 Task: Check the sale-to-list ratio of open concept kitchen in the last 3 years.
Action: Mouse moved to (943, 212)
Screenshot: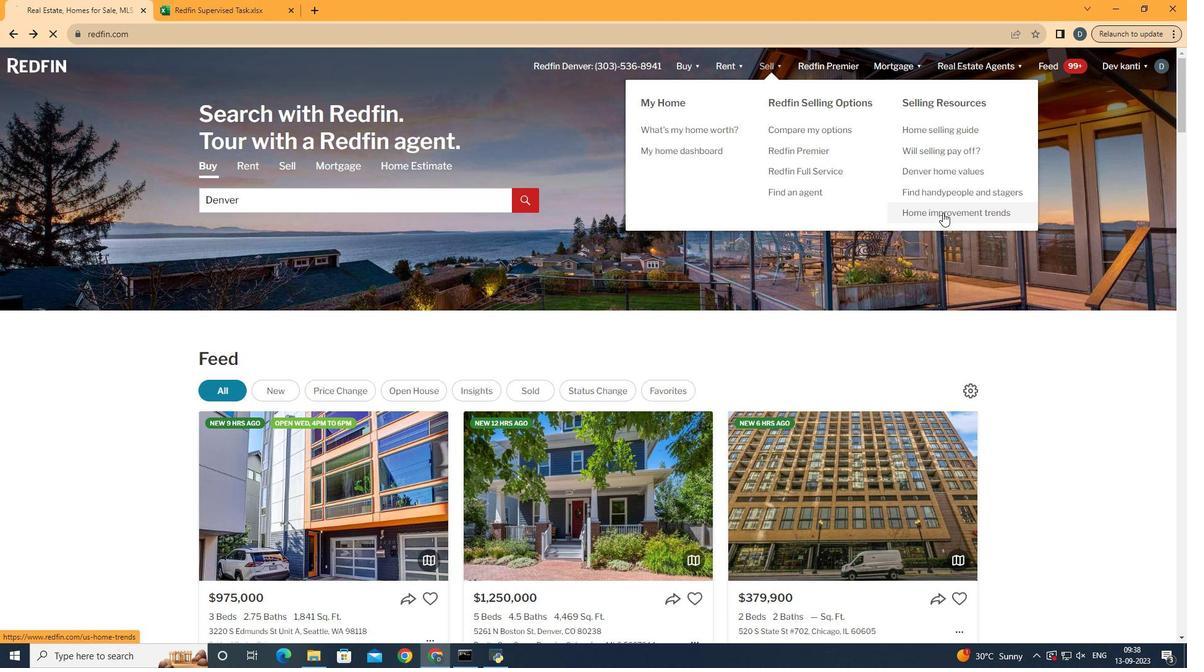 
Action: Mouse pressed left at (943, 212)
Screenshot: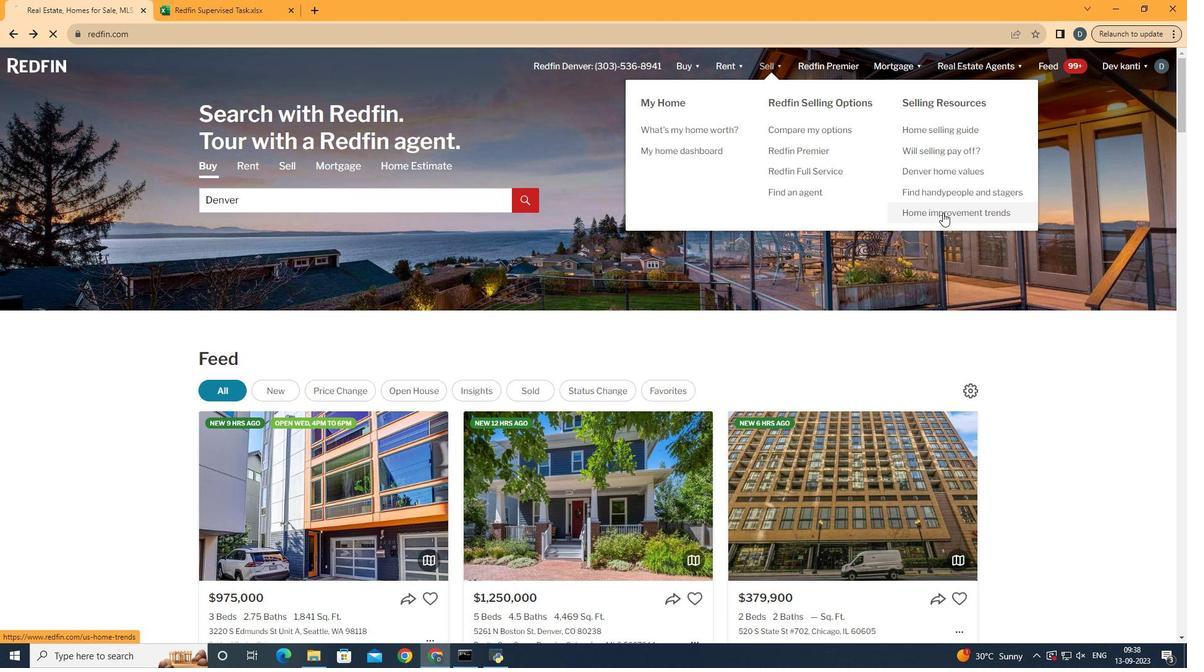 
Action: Mouse moved to (288, 244)
Screenshot: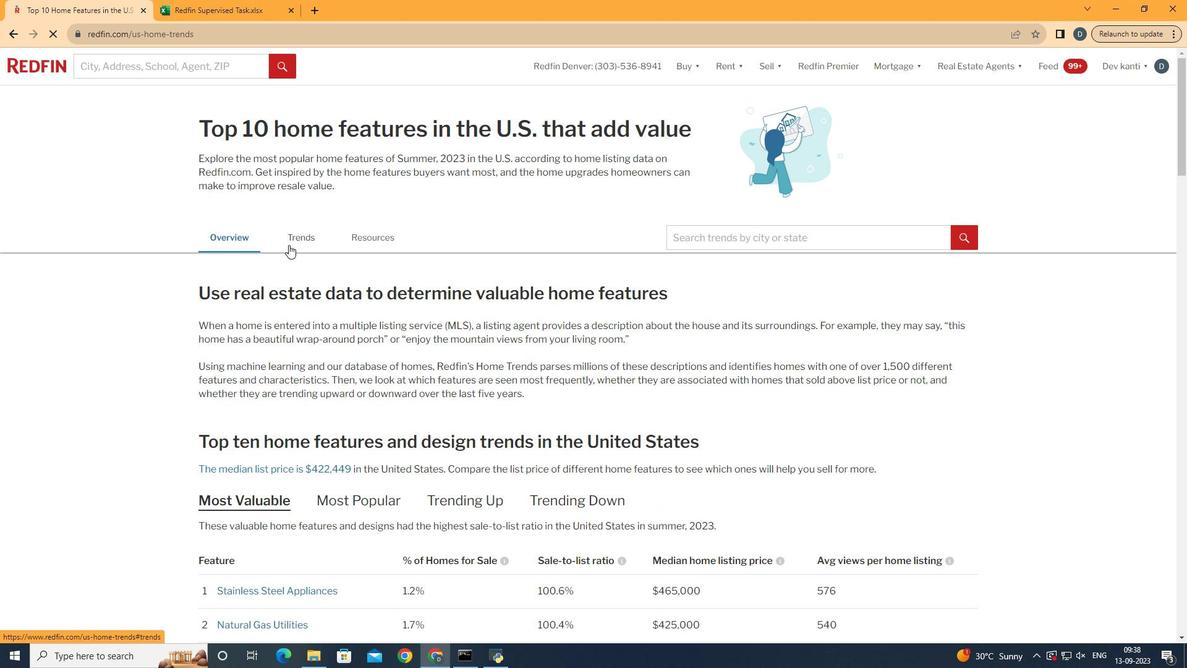 
Action: Mouse pressed left at (288, 244)
Screenshot: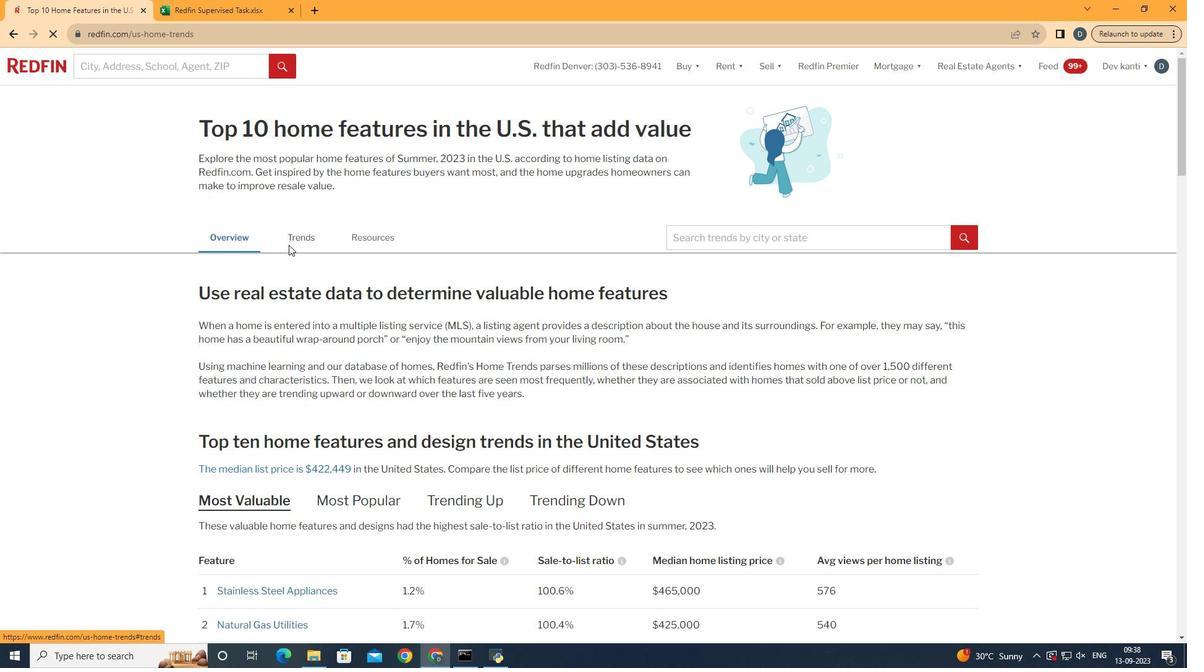 
Action: Mouse moved to (429, 348)
Screenshot: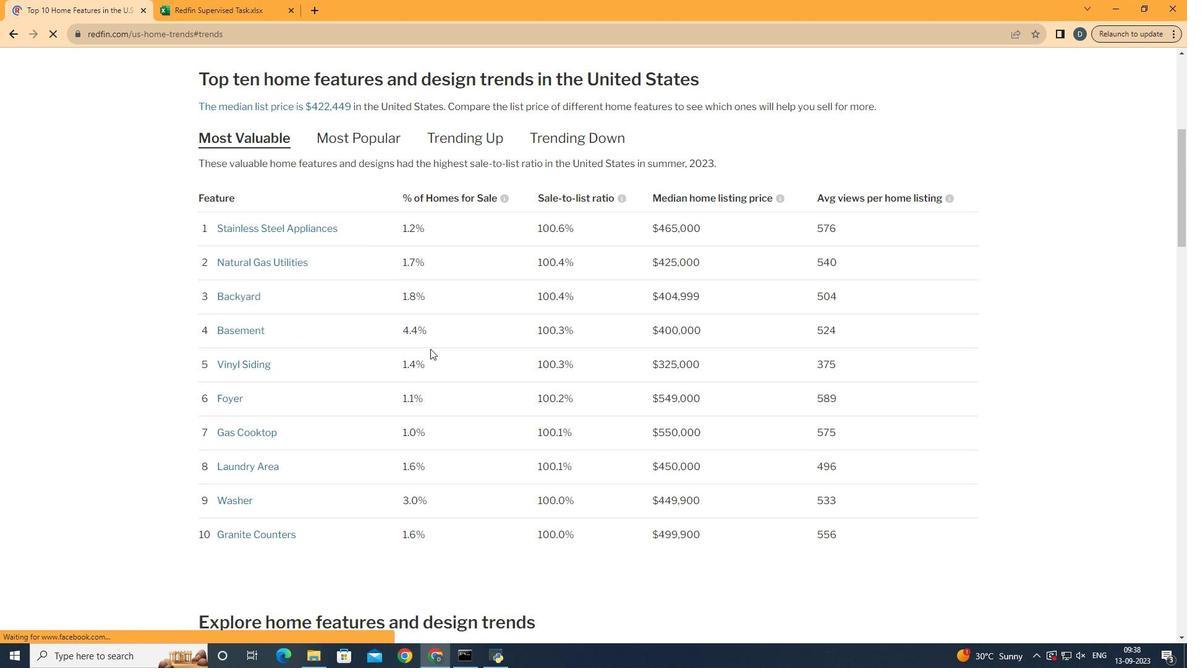 
Action: Mouse scrolled (429, 348) with delta (0, 0)
Screenshot: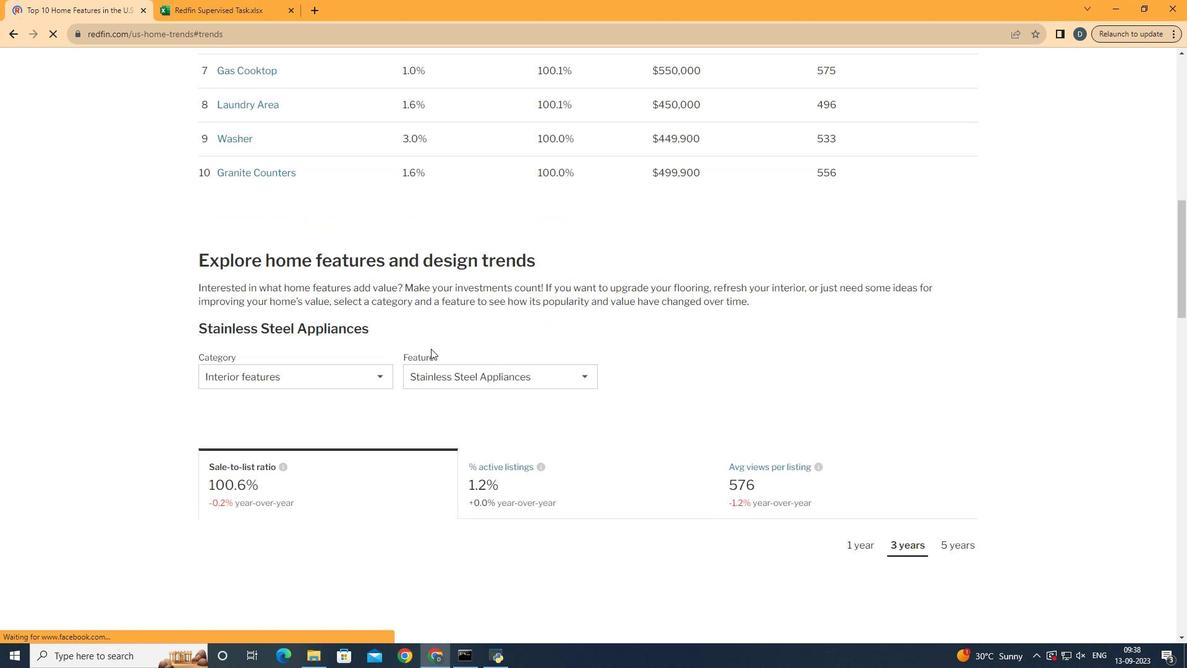 
Action: Mouse scrolled (429, 348) with delta (0, 0)
Screenshot: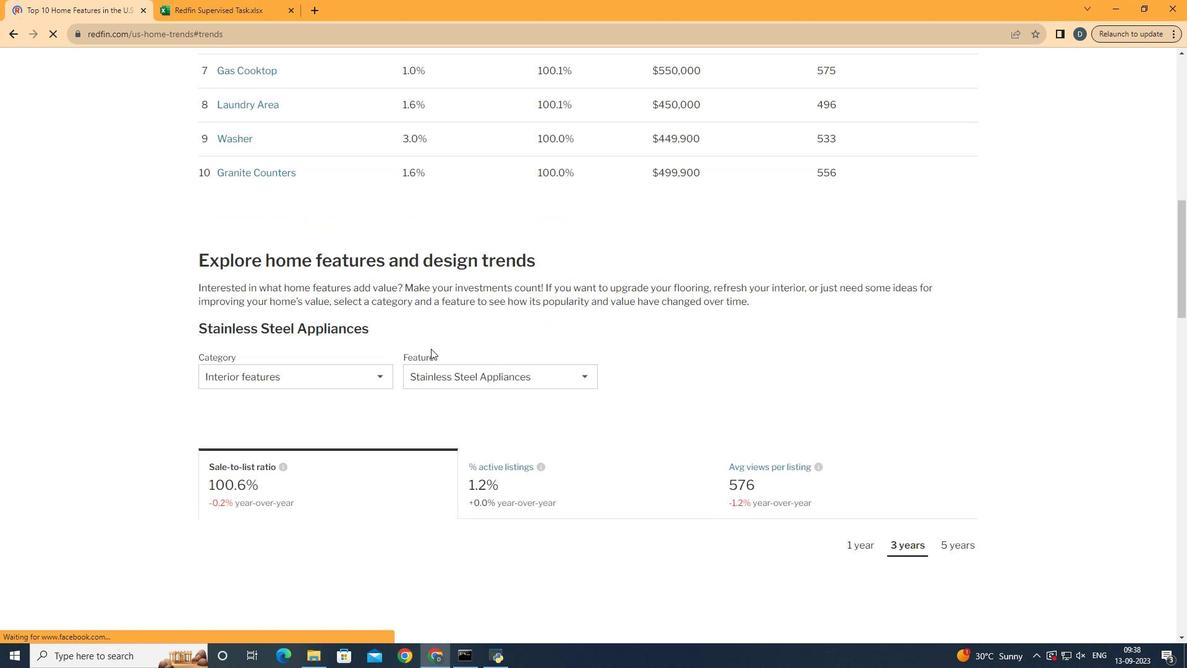 
Action: Mouse scrolled (429, 348) with delta (0, 0)
Screenshot: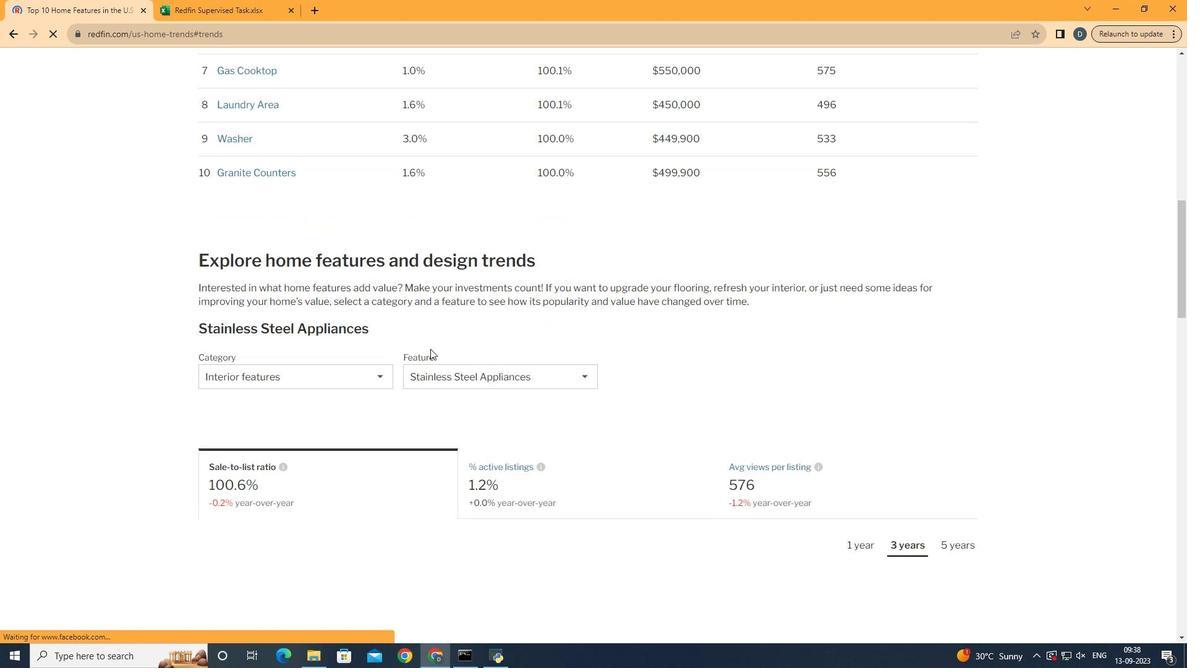 
Action: Mouse scrolled (429, 348) with delta (0, 0)
Screenshot: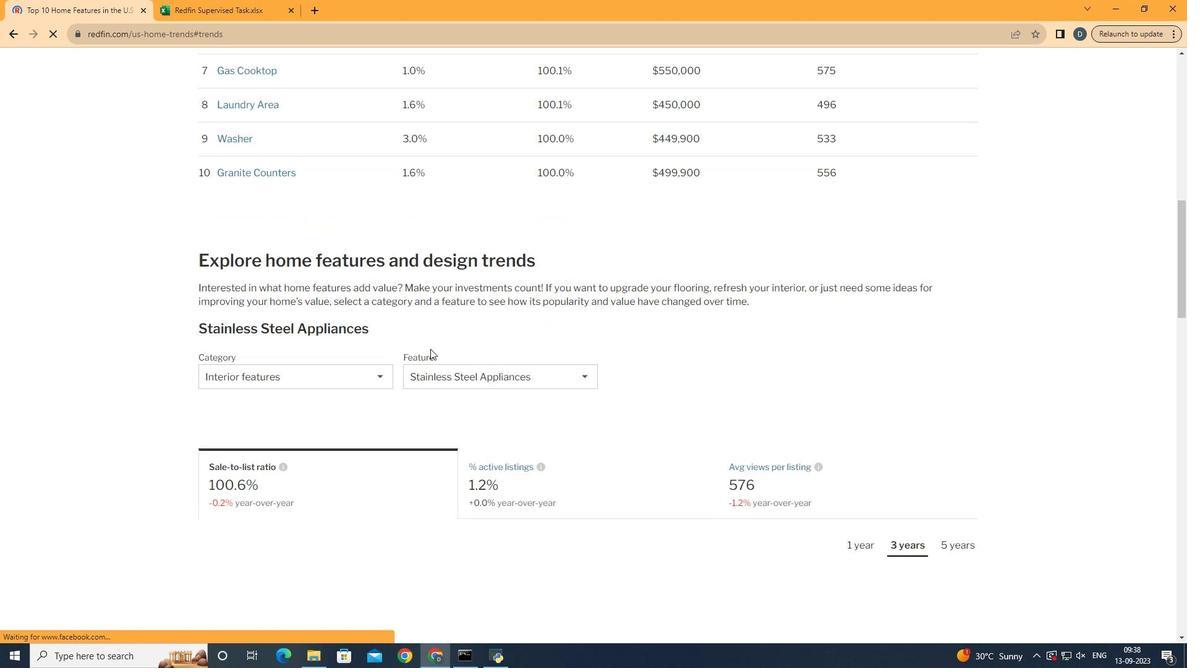 
Action: Mouse scrolled (429, 348) with delta (0, 0)
Screenshot: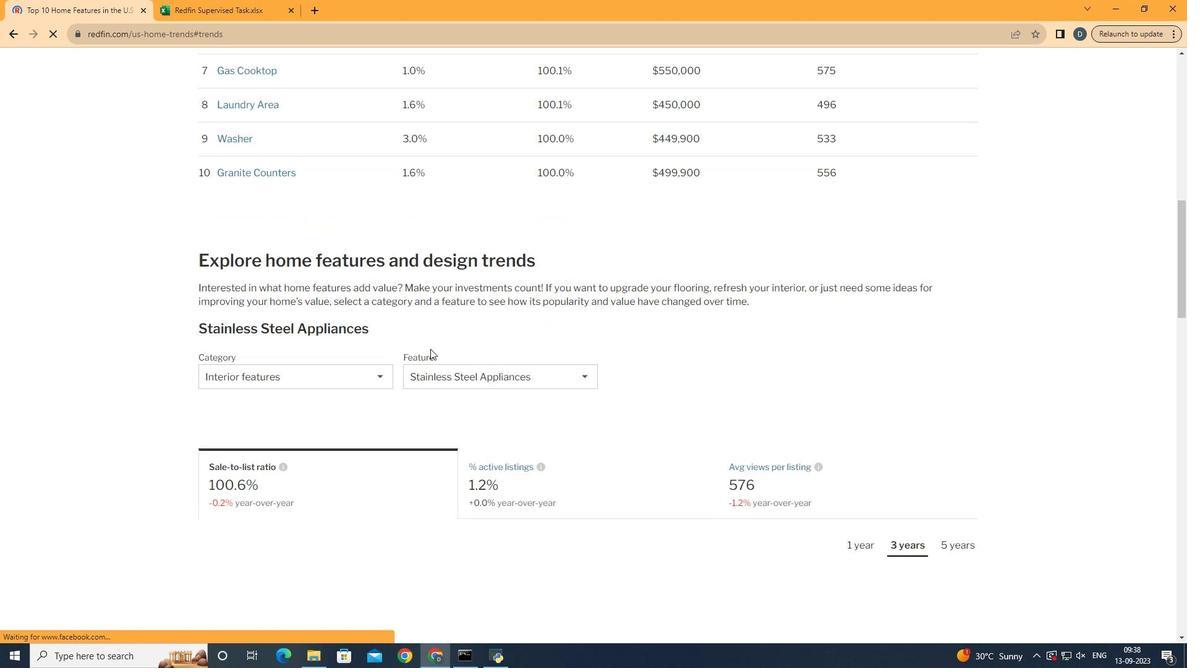
Action: Mouse scrolled (429, 348) with delta (0, 0)
Screenshot: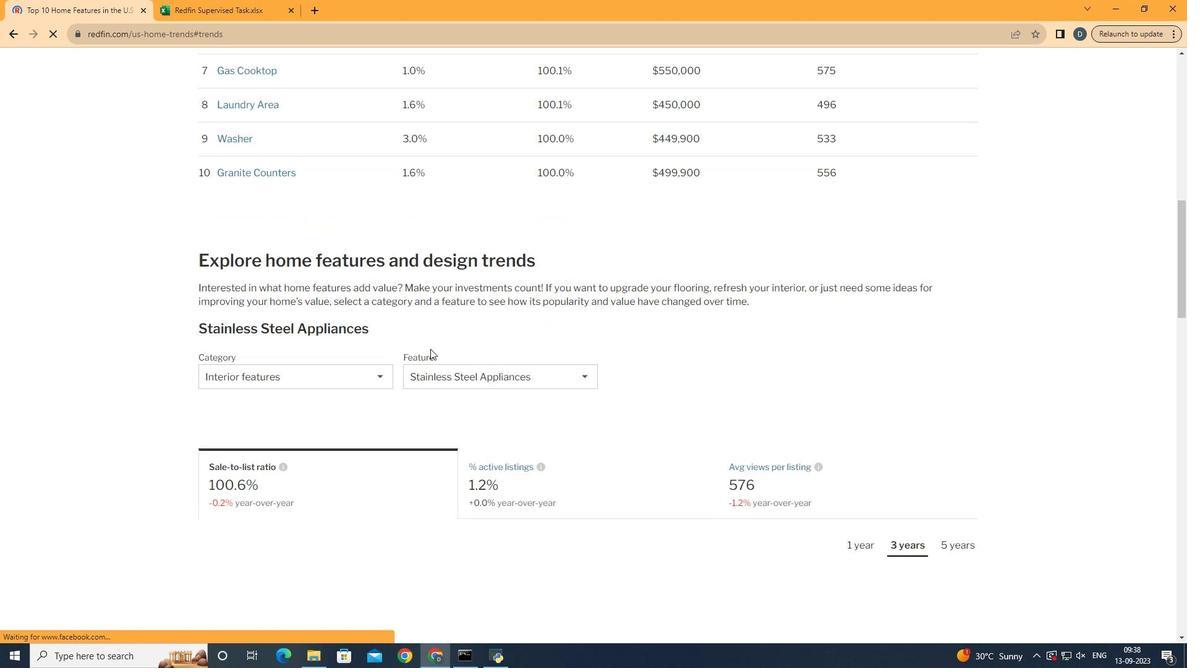 
Action: Mouse moved to (336, 376)
Screenshot: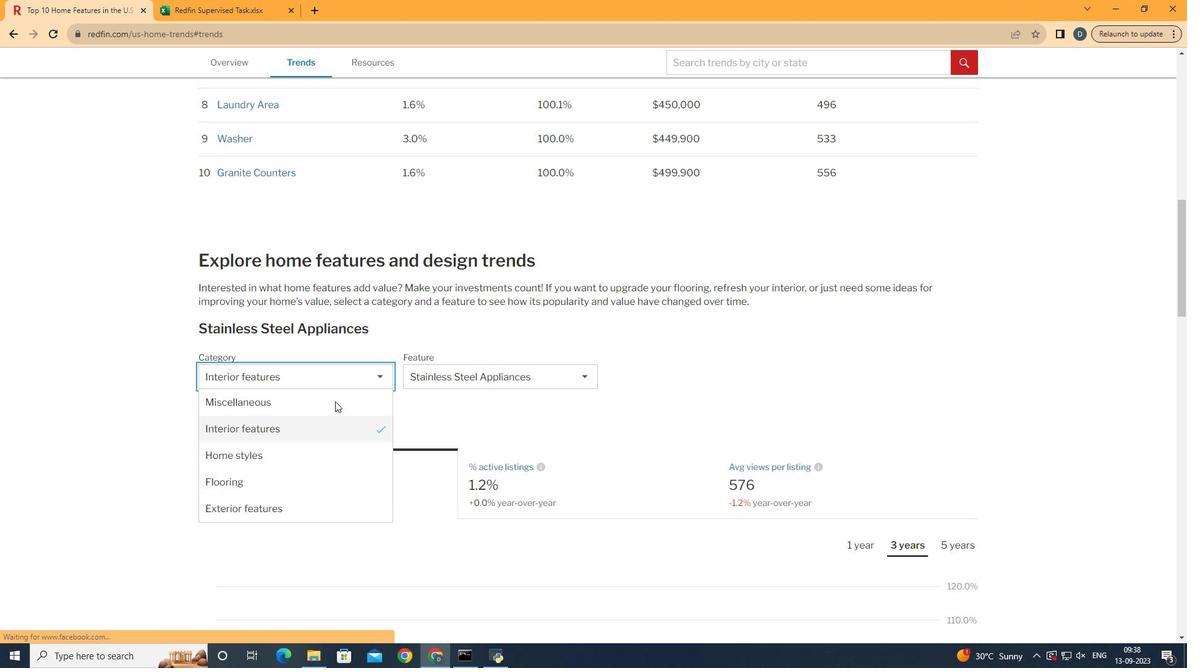 
Action: Mouse pressed left at (336, 376)
Screenshot: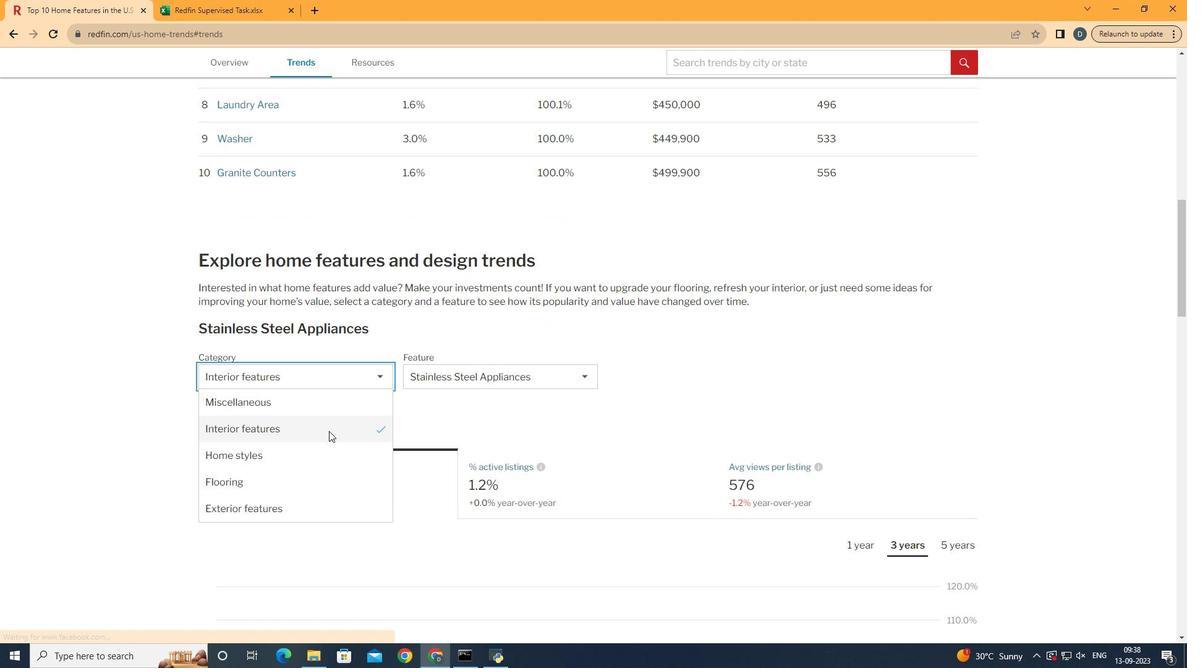 
Action: Mouse moved to (420, 374)
Screenshot: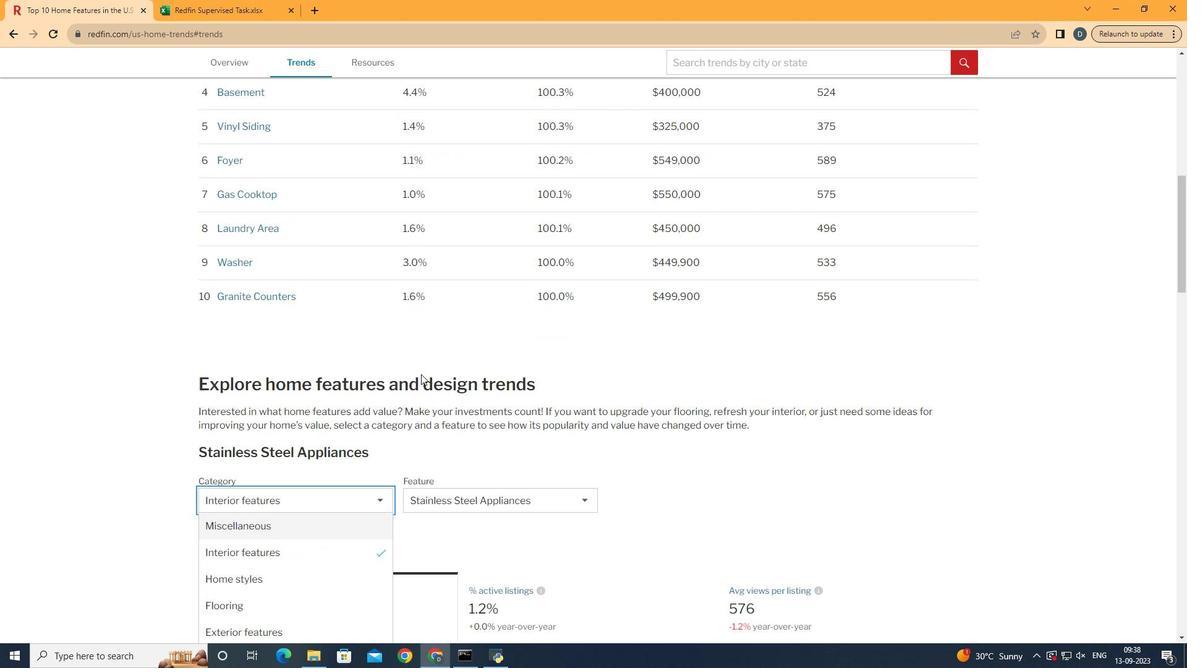 
Action: Mouse scrolled (420, 374) with delta (0, 0)
Screenshot: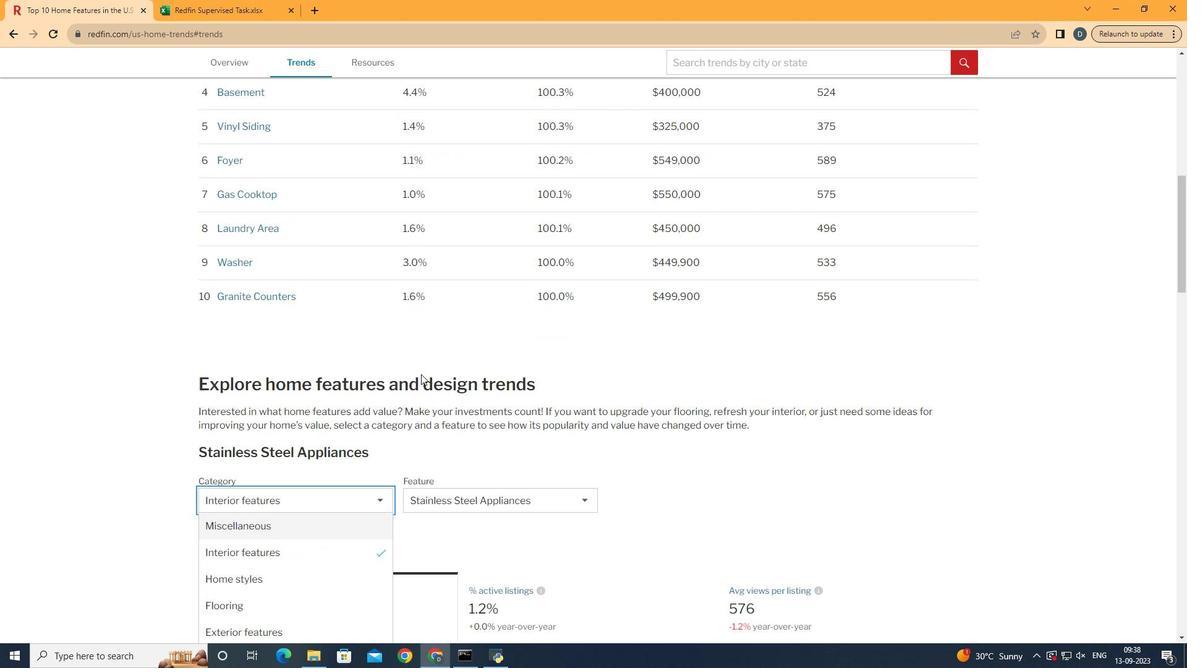 
Action: Mouse scrolled (420, 374) with delta (0, 0)
Screenshot: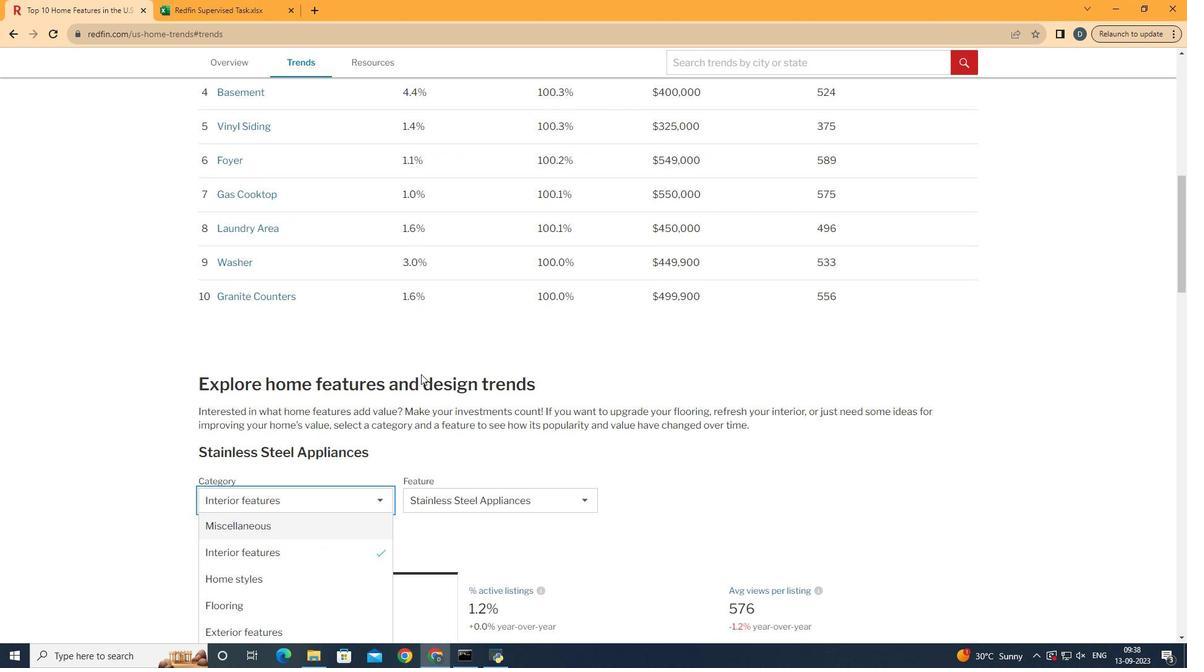 
Action: Mouse scrolled (420, 374) with delta (0, 0)
Screenshot: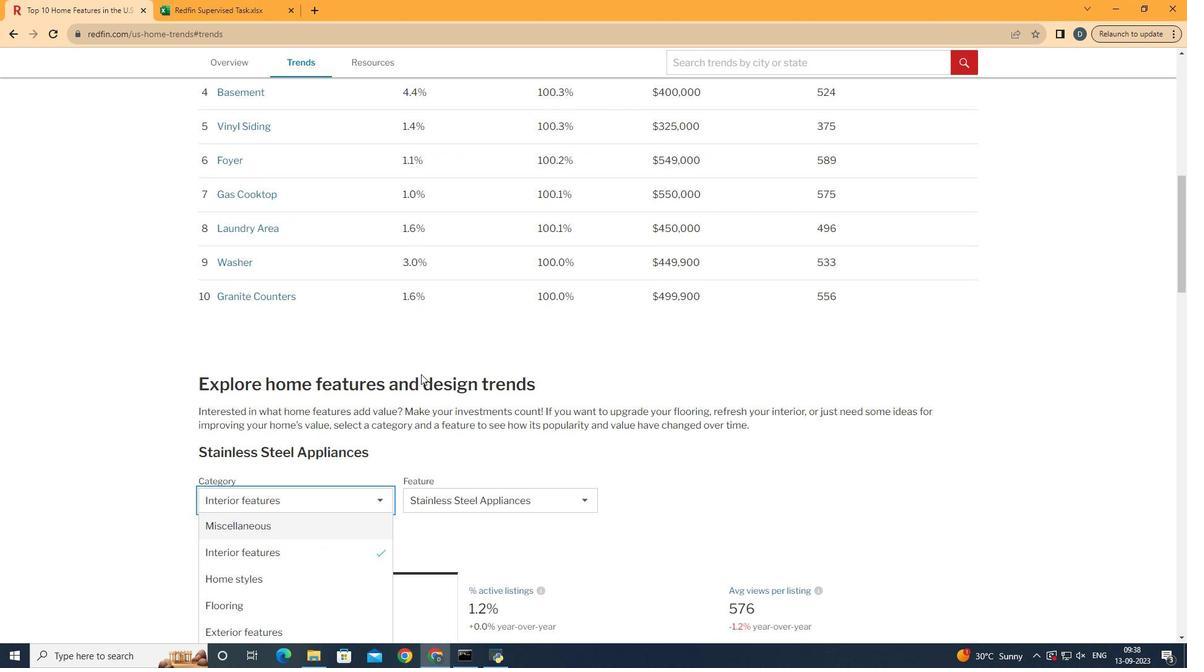 
Action: Mouse scrolled (420, 374) with delta (0, 0)
Screenshot: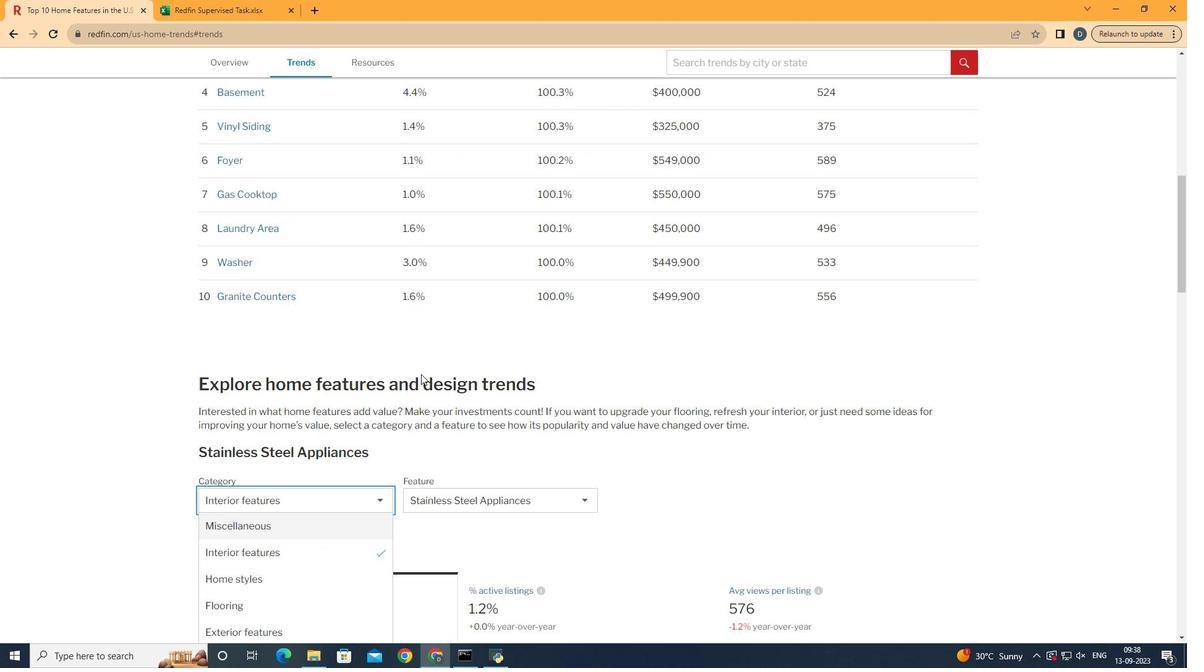 
Action: Mouse moved to (421, 374)
Screenshot: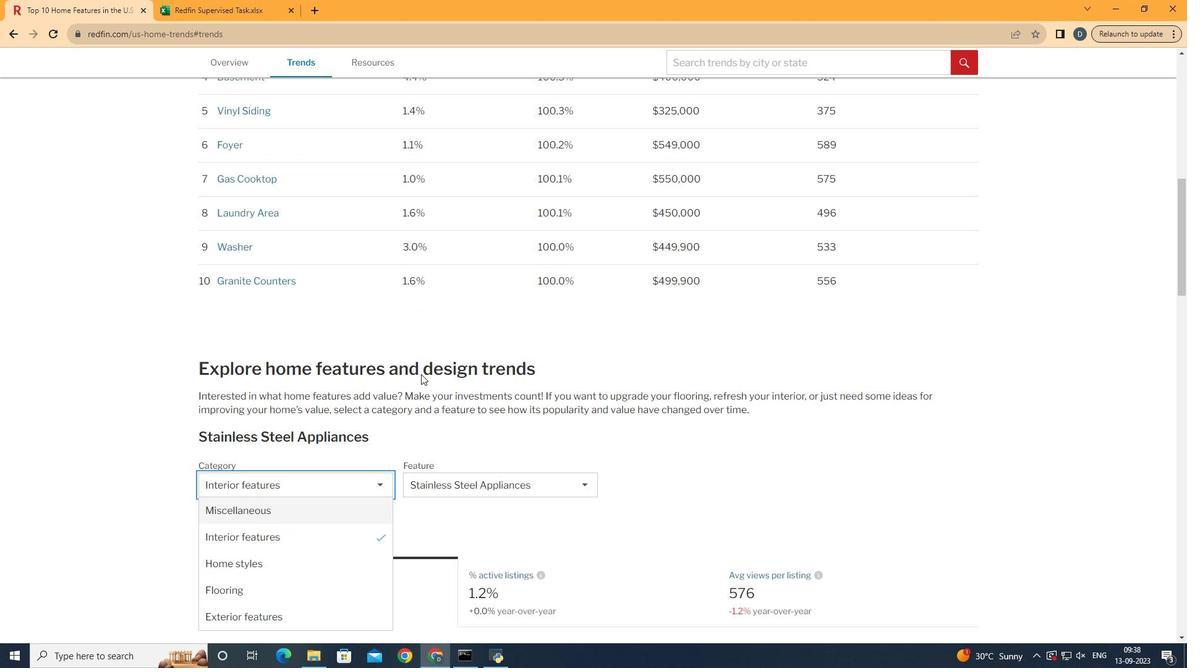 
Action: Mouse scrolled (421, 373) with delta (0, 0)
Screenshot: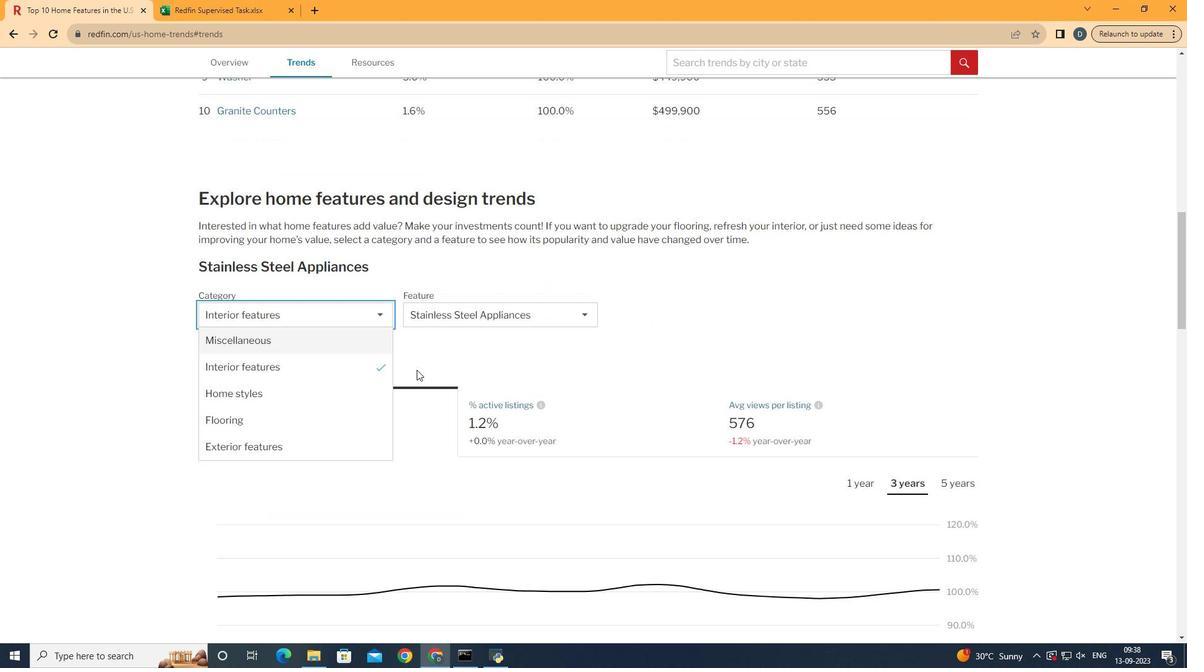 
Action: Mouse scrolled (421, 373) with delta (0, 0)
Screenshot: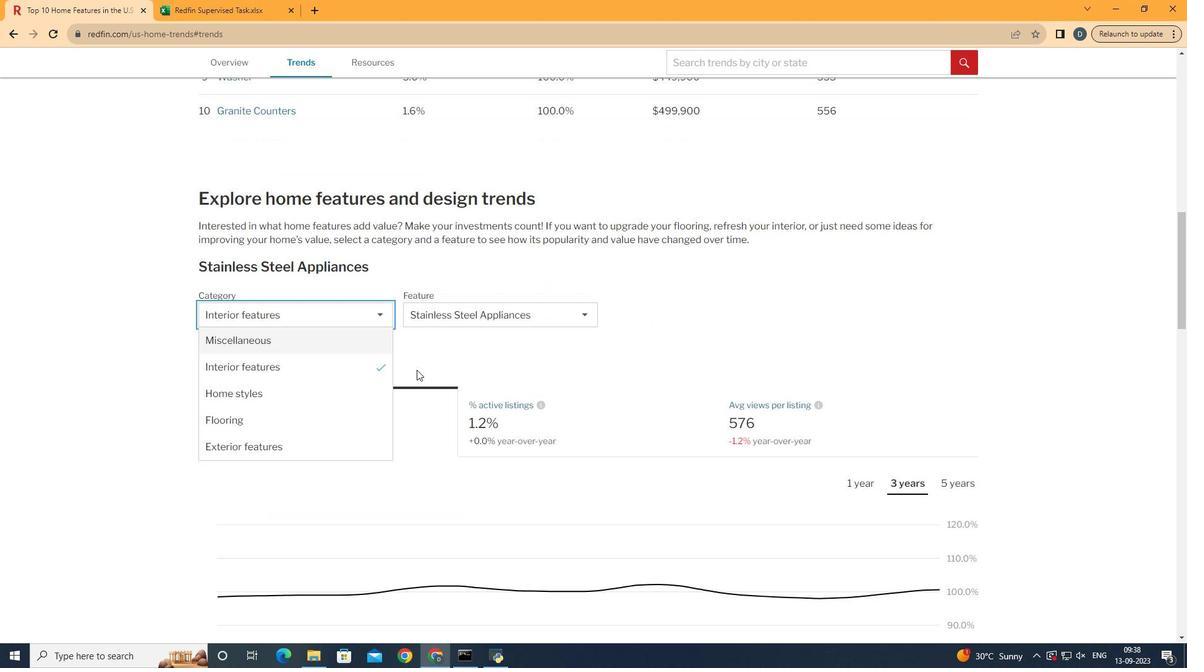
Action: Mouse scrolled (421, 373) with delta (0, 0)
Screenshot: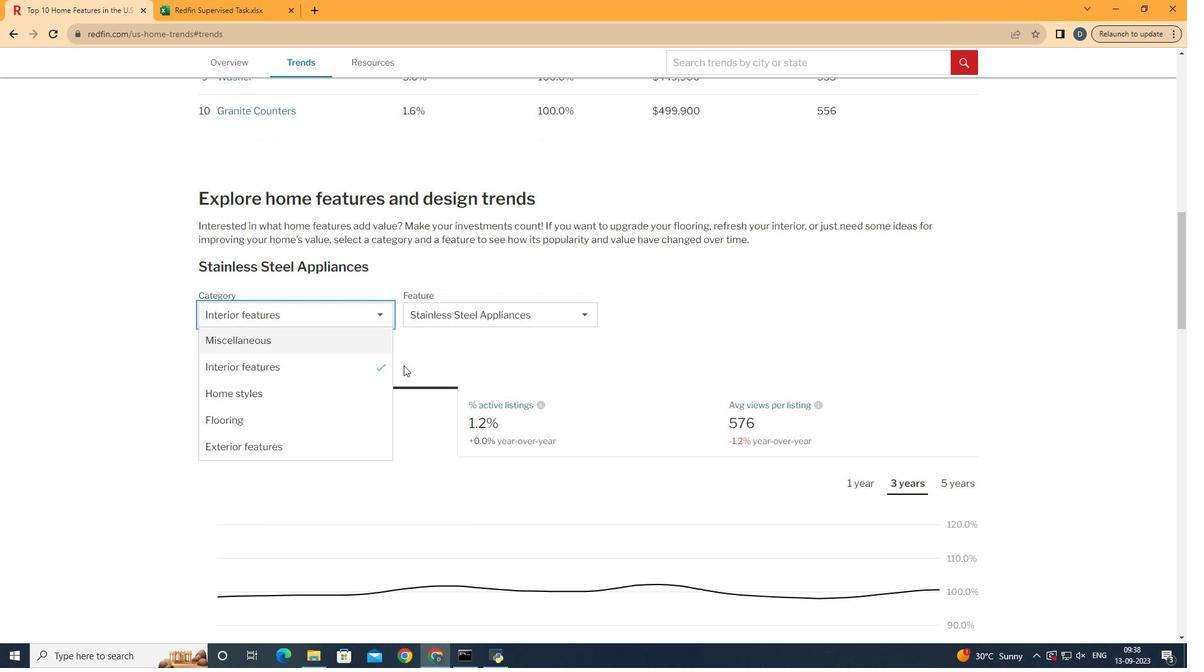 
Action: Mouse moved to (365, 373)
Screenshot: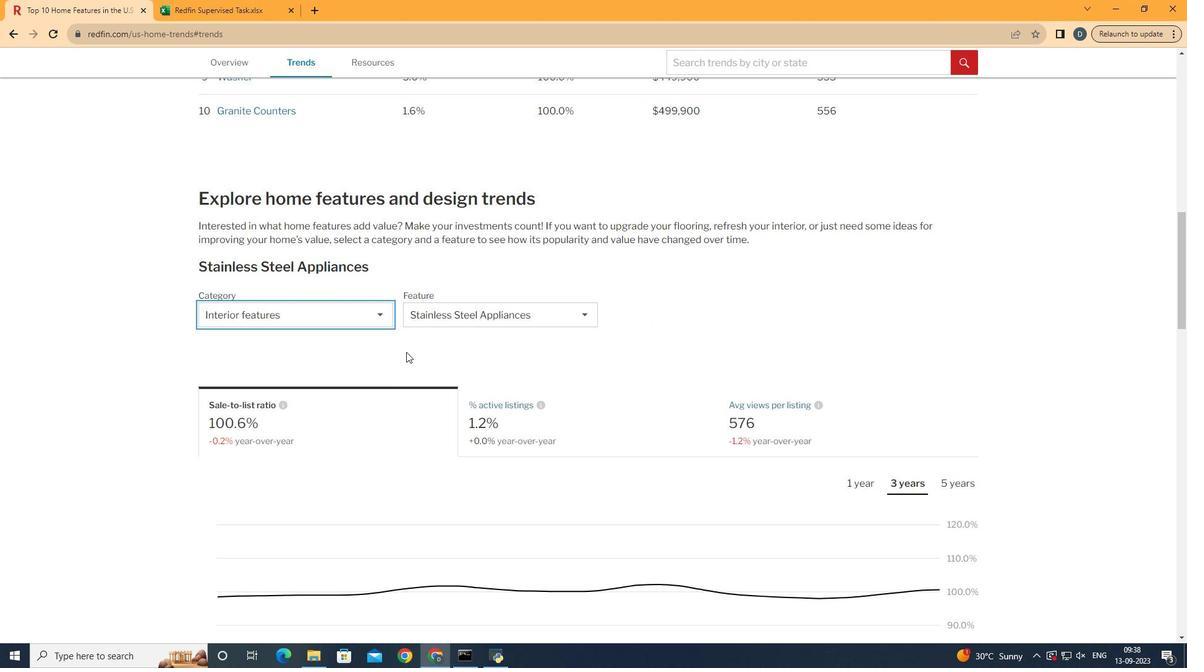 
Action: Mouse pressed left at (365, 373)
Screenshot: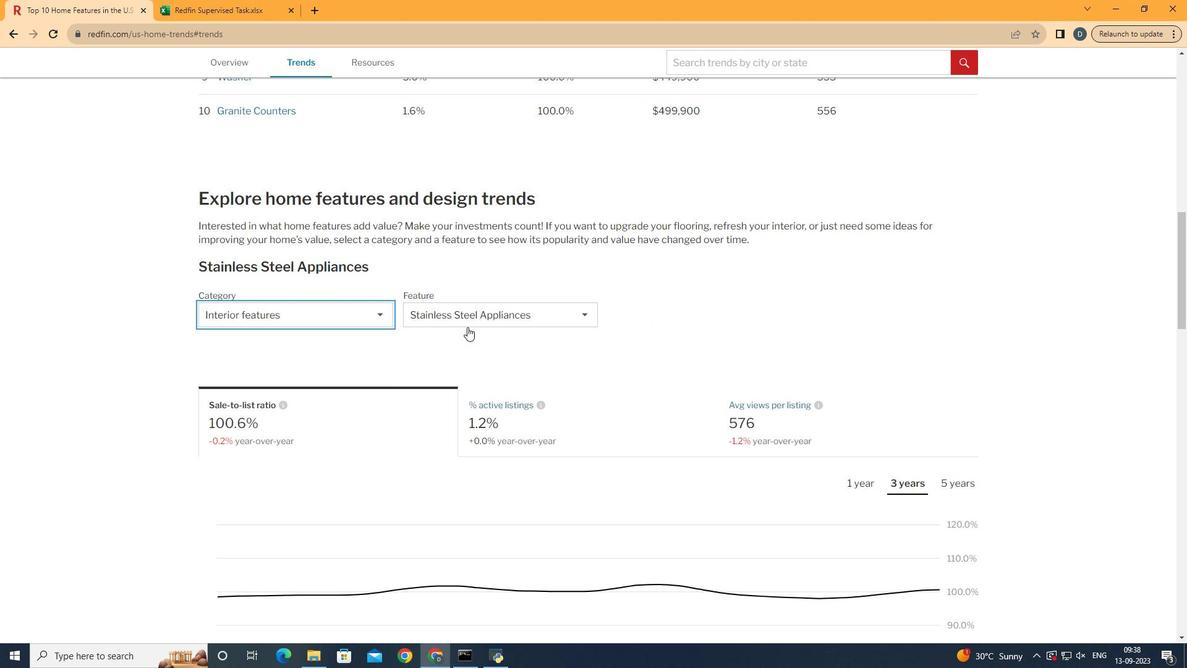 
Action: Mouse moved to (467, 327)
Screenshot: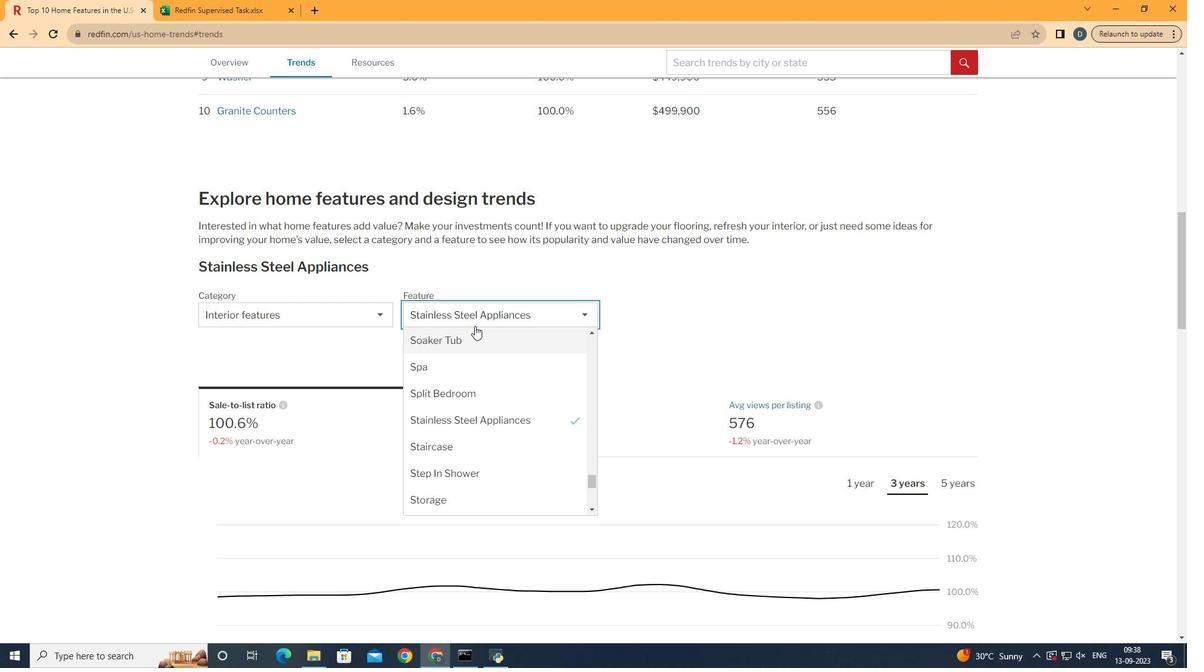 
Action: Mouse pressed left at (467, 327)
Screenshot: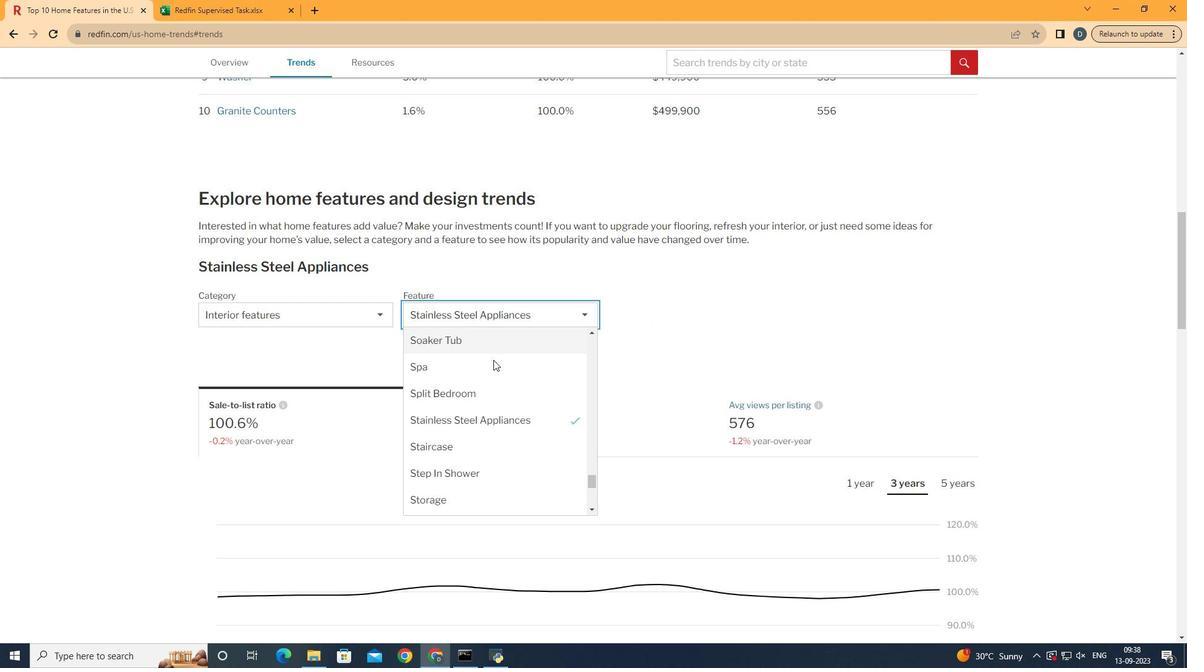
Action: Mouse moved to (496, 423)
Screenshot: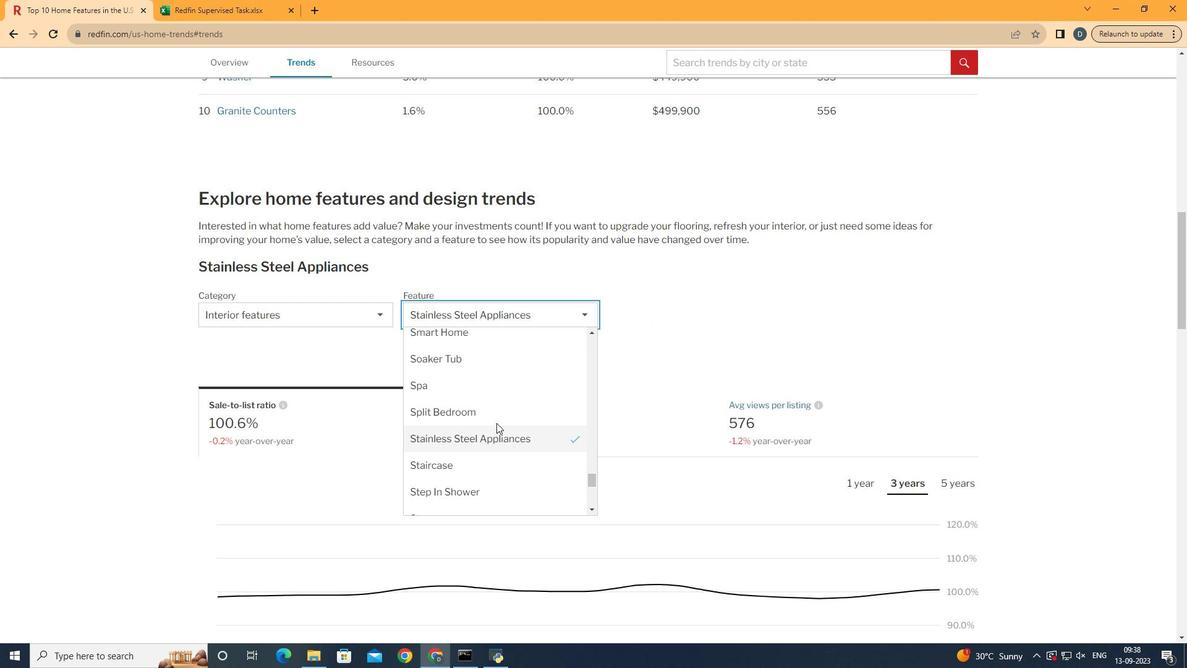 
Action: Mouse scrolled (496, 423) with delta (0, 0)
Screenshot: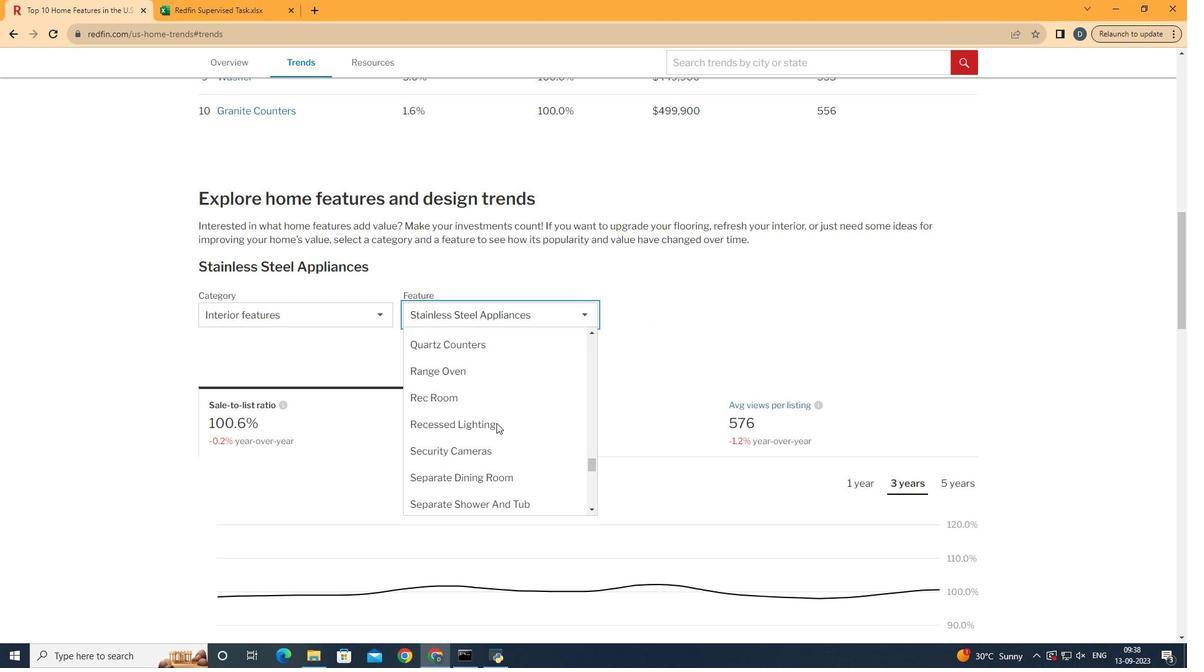 
Action: Mouse scrolled (496, 423) with delta (0, 0)
Screenshot: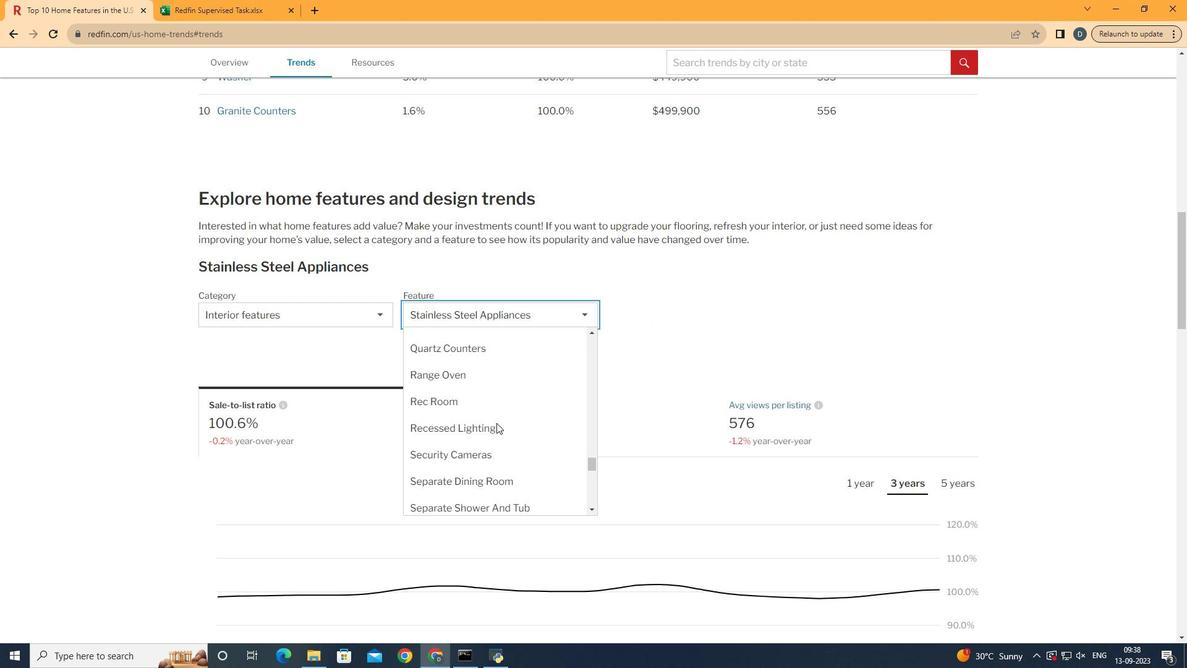 
Action: Mouse scrolled (496, 423) with delta (0, 0)
Screenshot: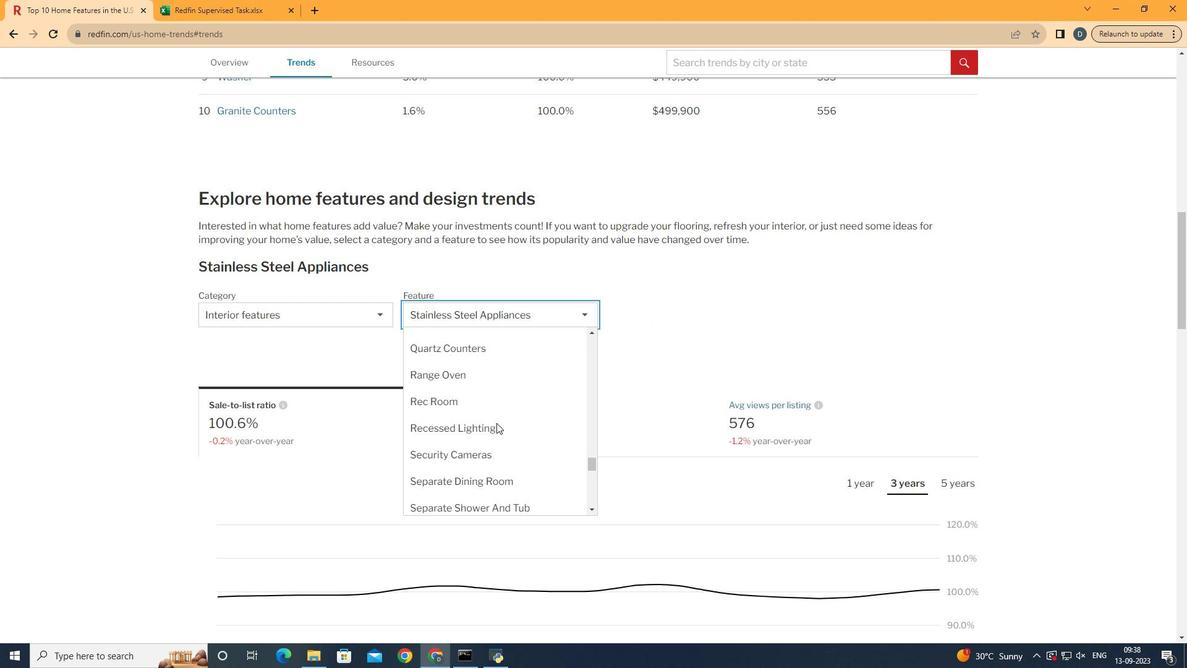 
Action: Mouse scrolled (496, 423) with delta (0, 0)
Screenshot: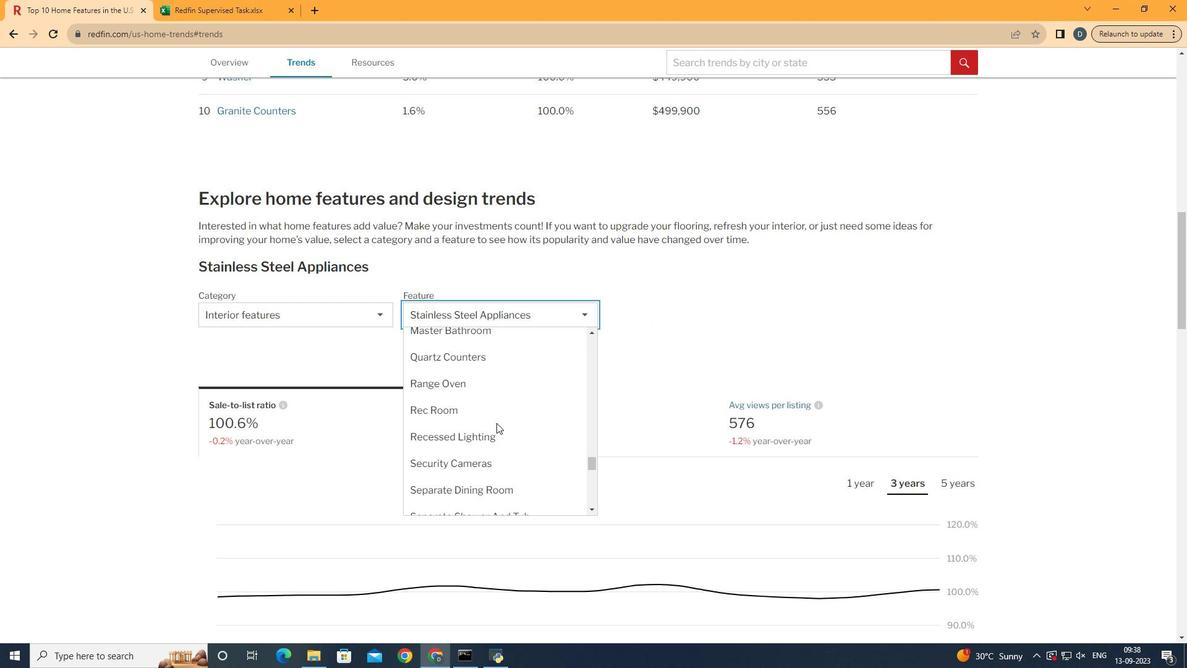 
Action: Mouse scrolled (496, 423) with delta (0, 0)
Screenshot: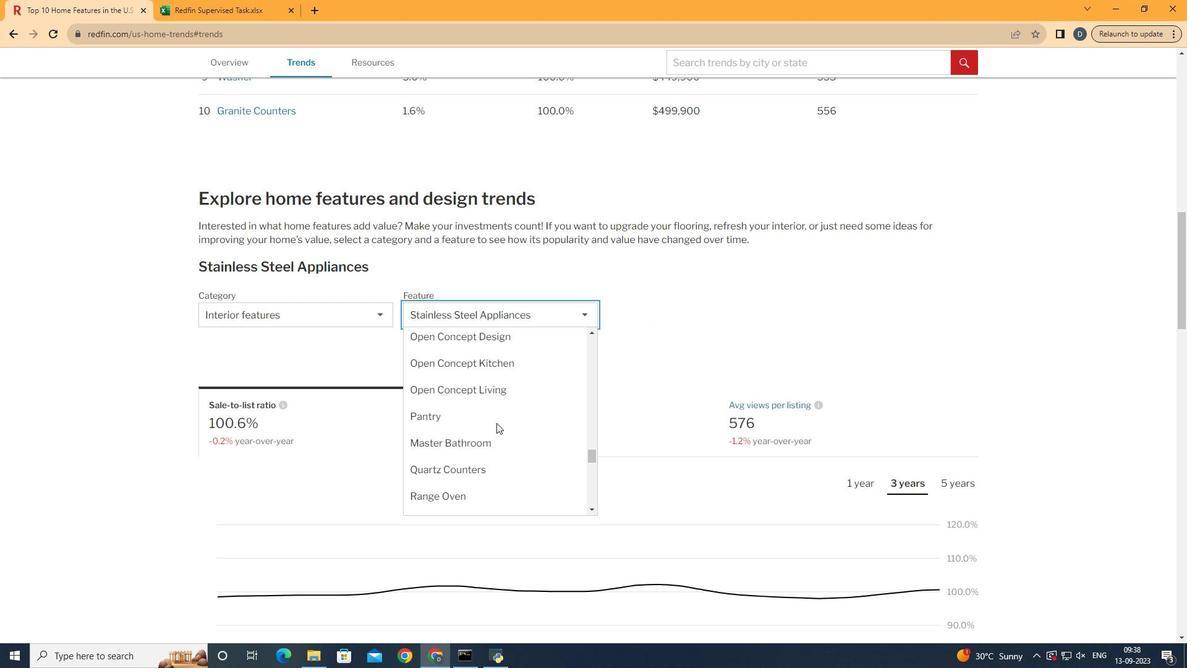 
Action: Mouse scrolled (496, 423) with delta (0, 0)
Screenshot: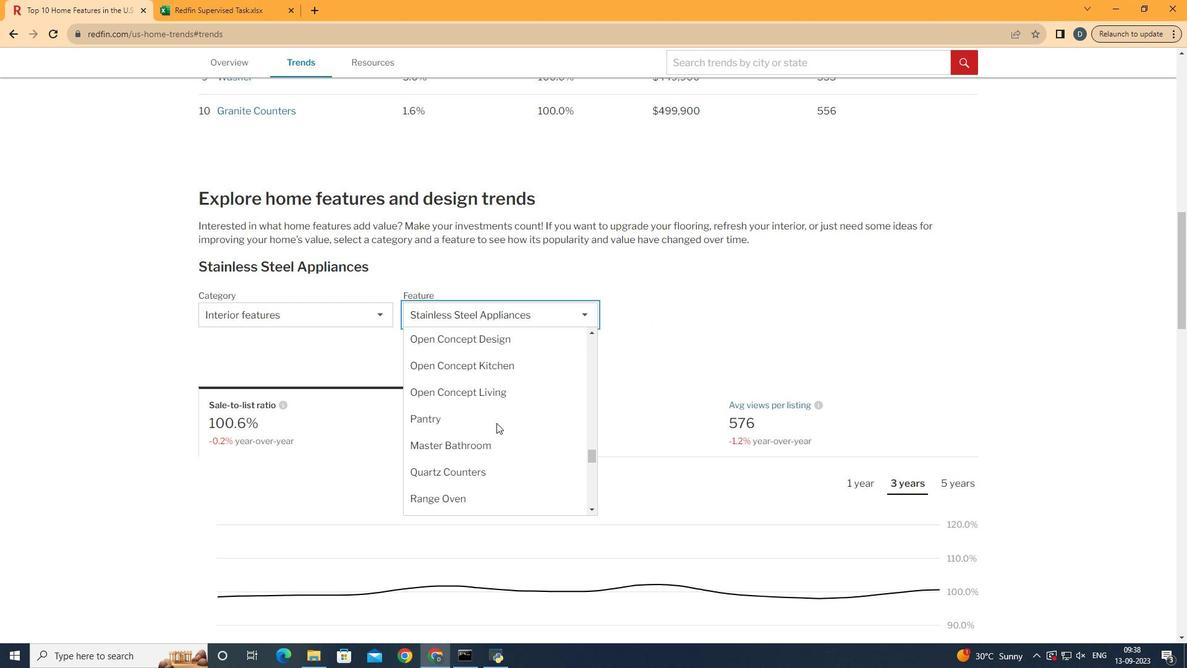 
Action: Mouse scrolled (496, 423) with delta (0, 0)
Screenshot: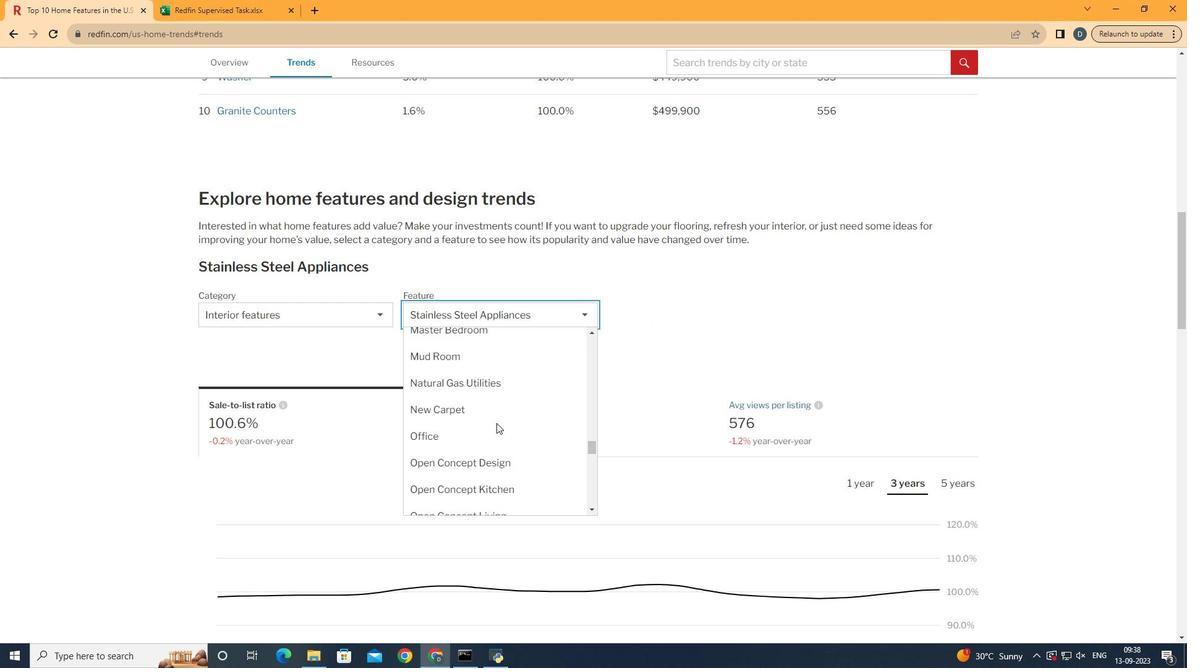 
Action: Mouse scrolled (496, 423) with delta (0, 0)
Screenshot: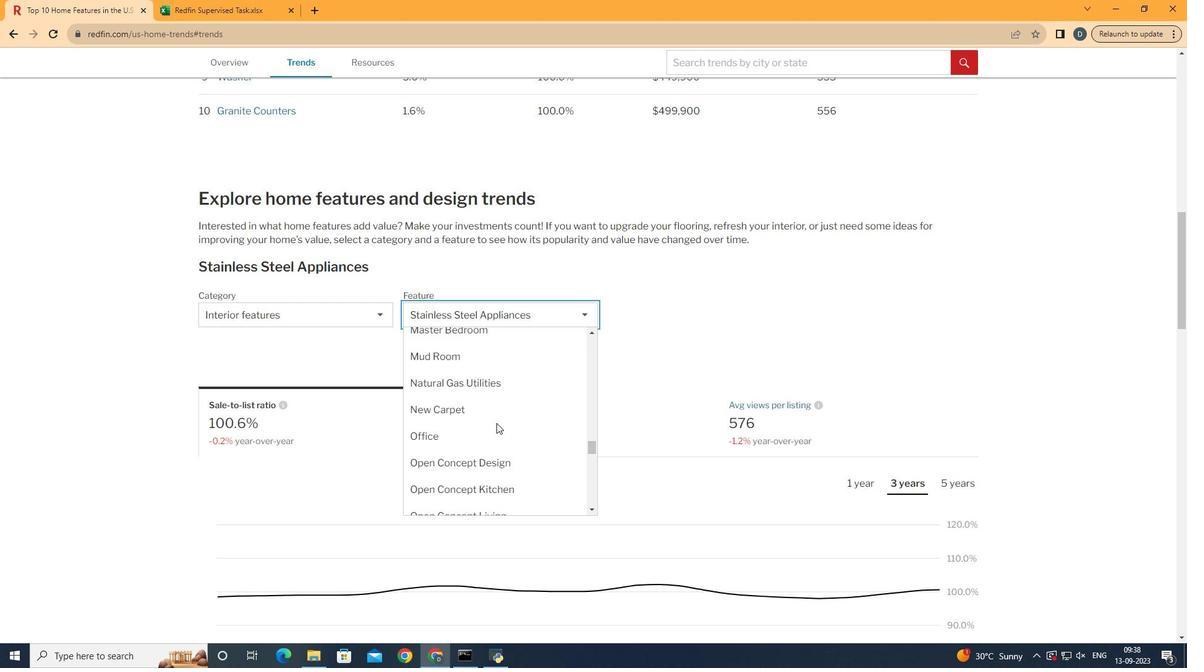 
Action: Mouse scrolled (496, 422) with delta (0, 0)
Screenshot: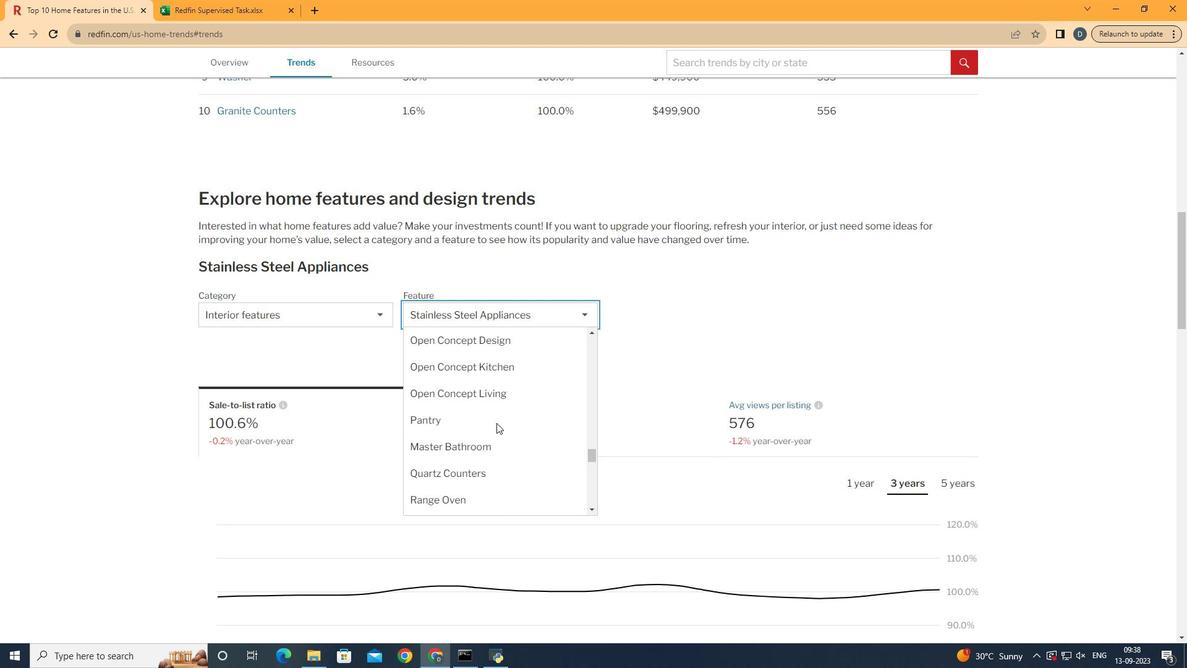 
Action: Mouse scrolled (496, 422) with delta (0, 0)
Screenshot: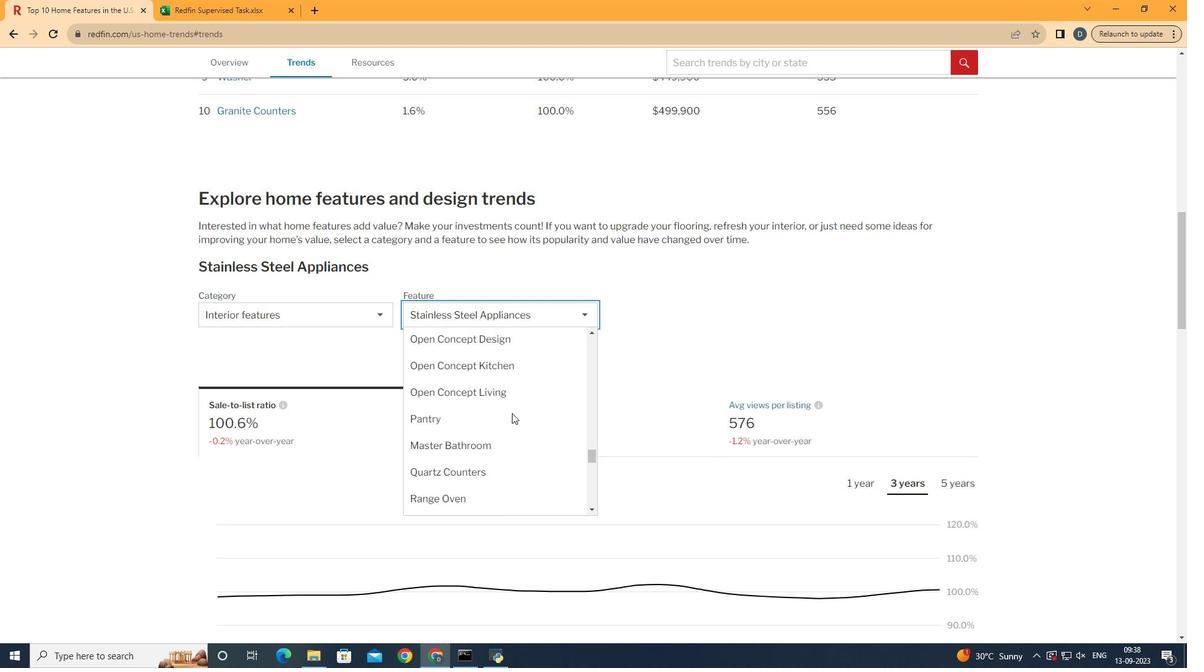 
Action: Mouse moved to (536, 371)
Screenshot: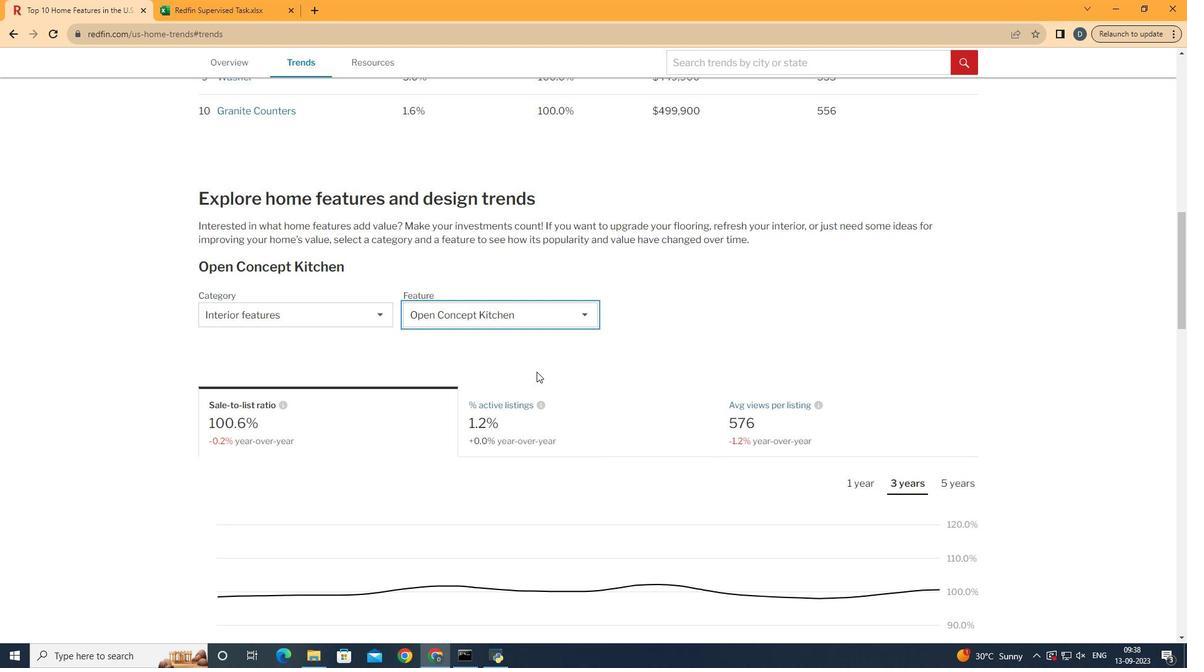
Action: Mouse pressed left at (536, 371)
Screenshot: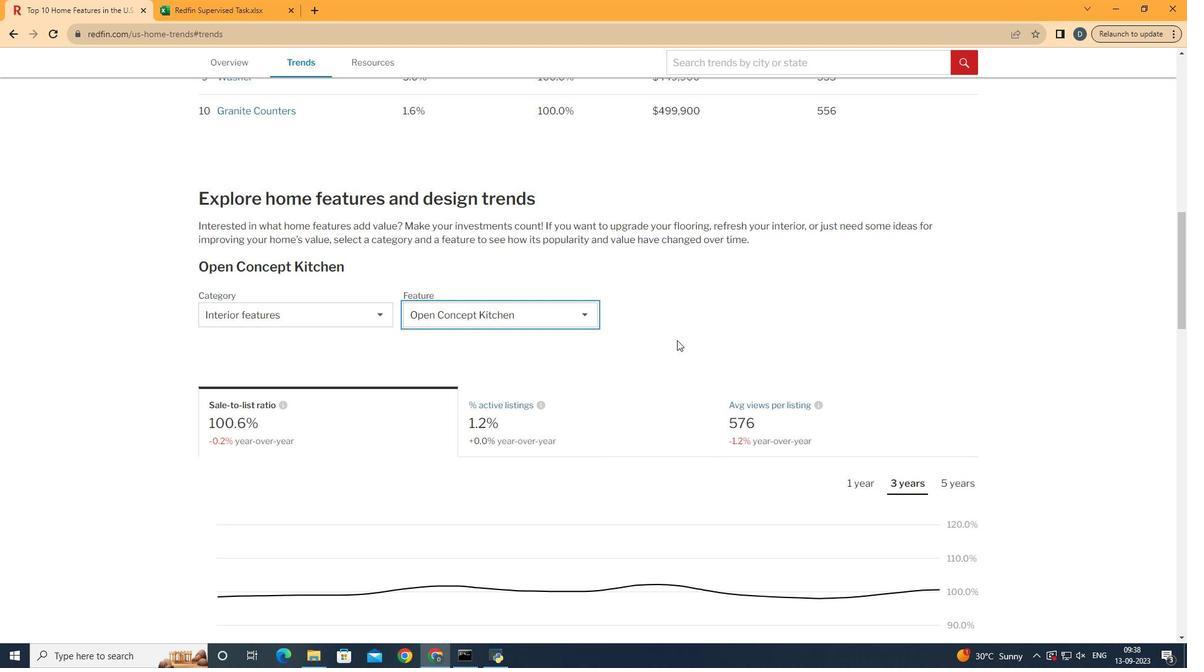 
Action: Mouse moved to (679, 337)
Screenshot: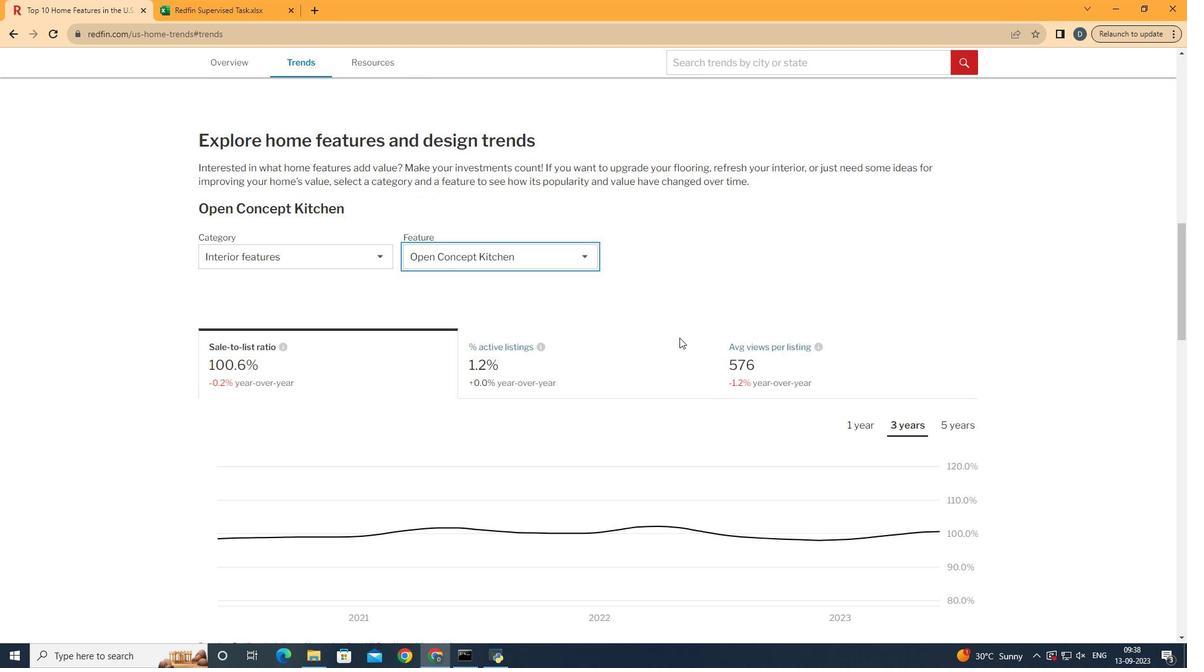
Action: Mouse scrolled (679, 337) with delta (0, 0)
Screenshot: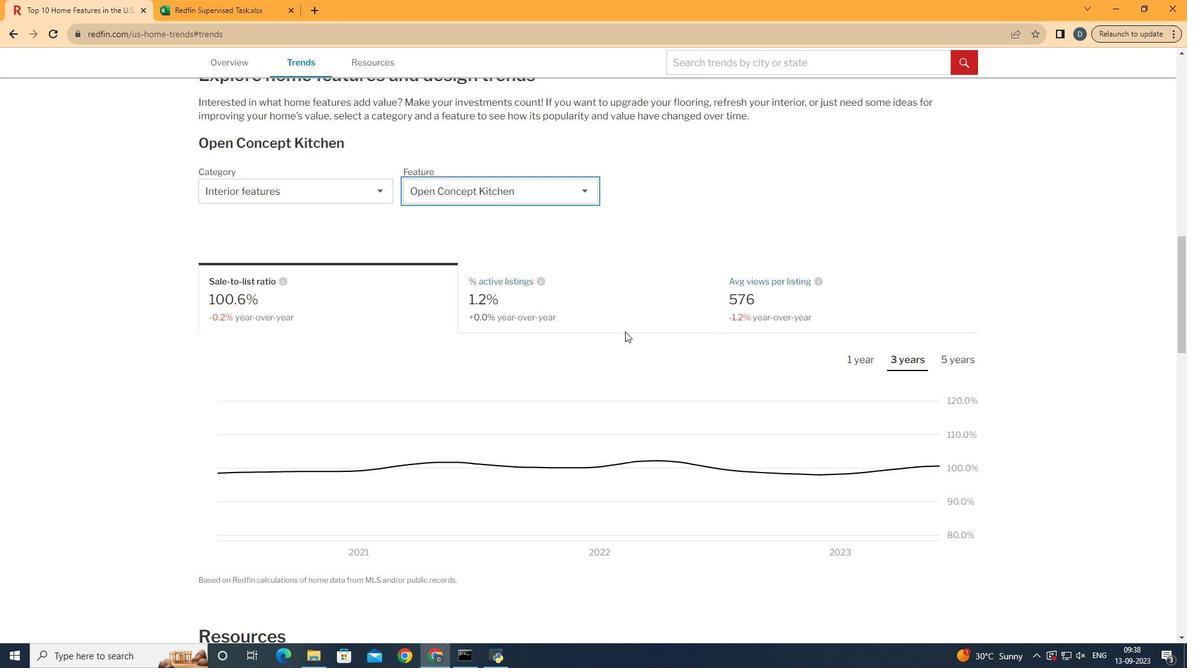 
Action: Mouse scrolled (679, 337) with delta (0, 0)
Screenshot: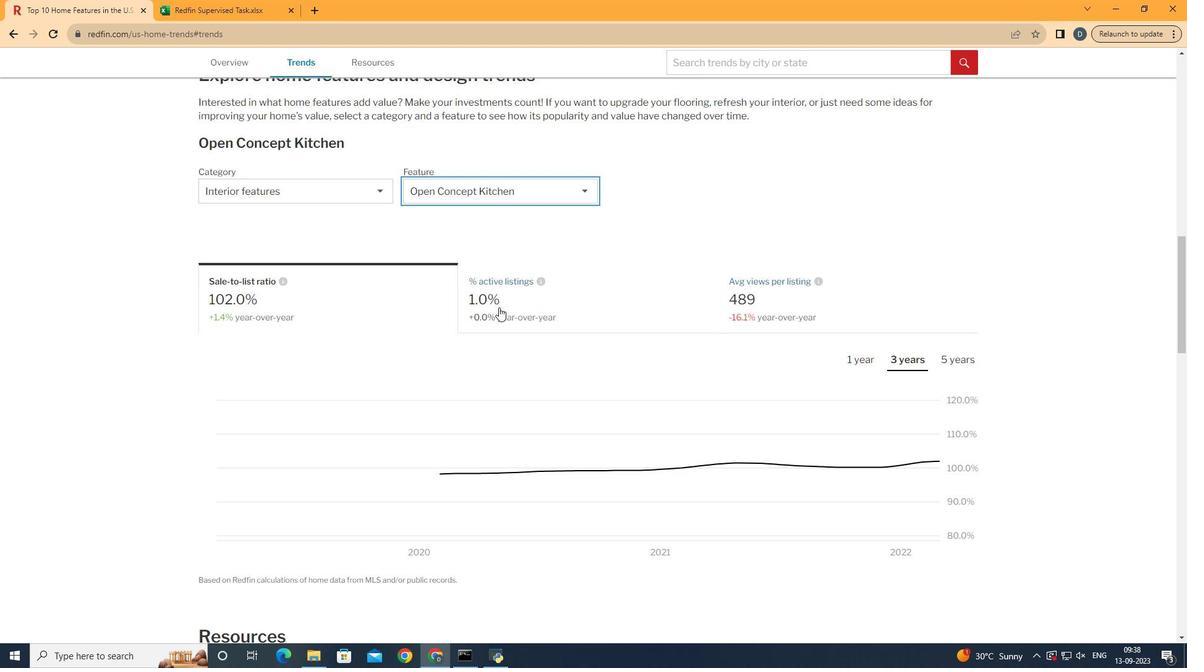 
Action: Mouse moved to (361, 287)
Screenshot: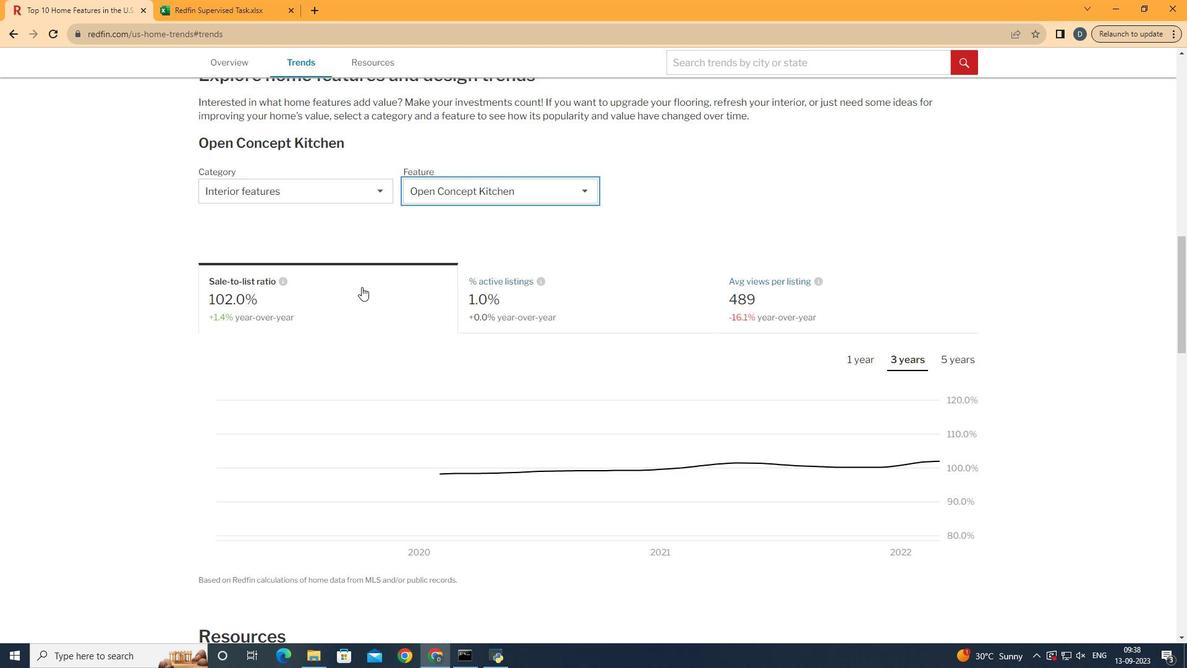 
Action: Mouse pressed left at (361, 287)
Screenshot: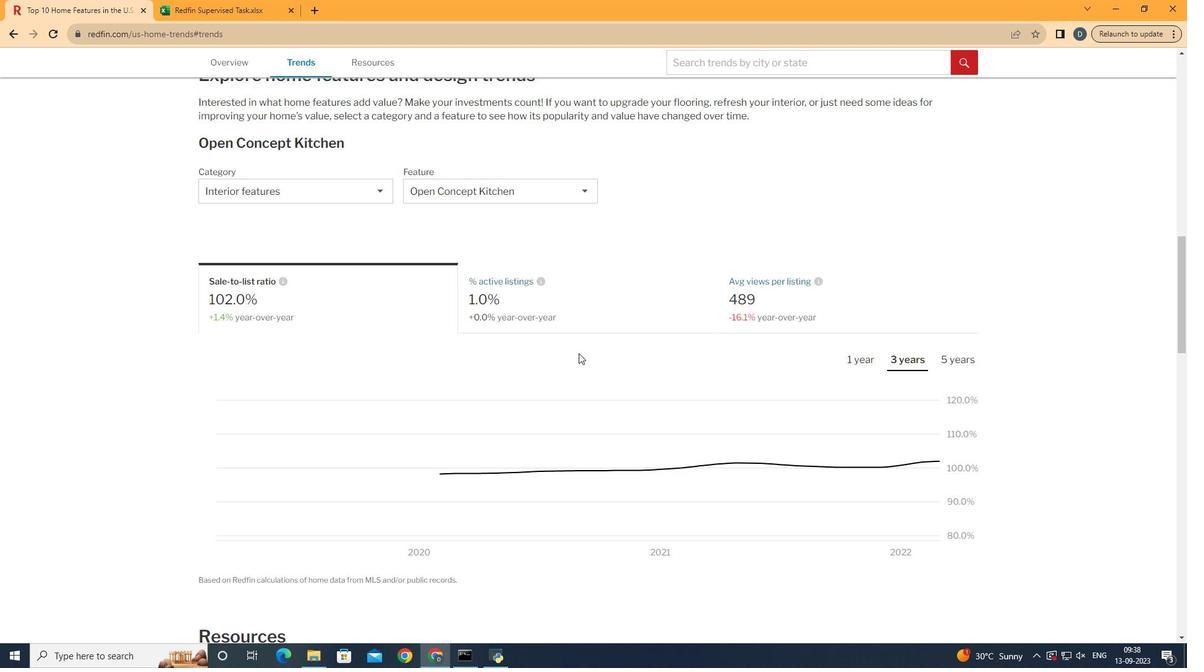 
Action: Mouse moved to (919, 365)
Screenshot: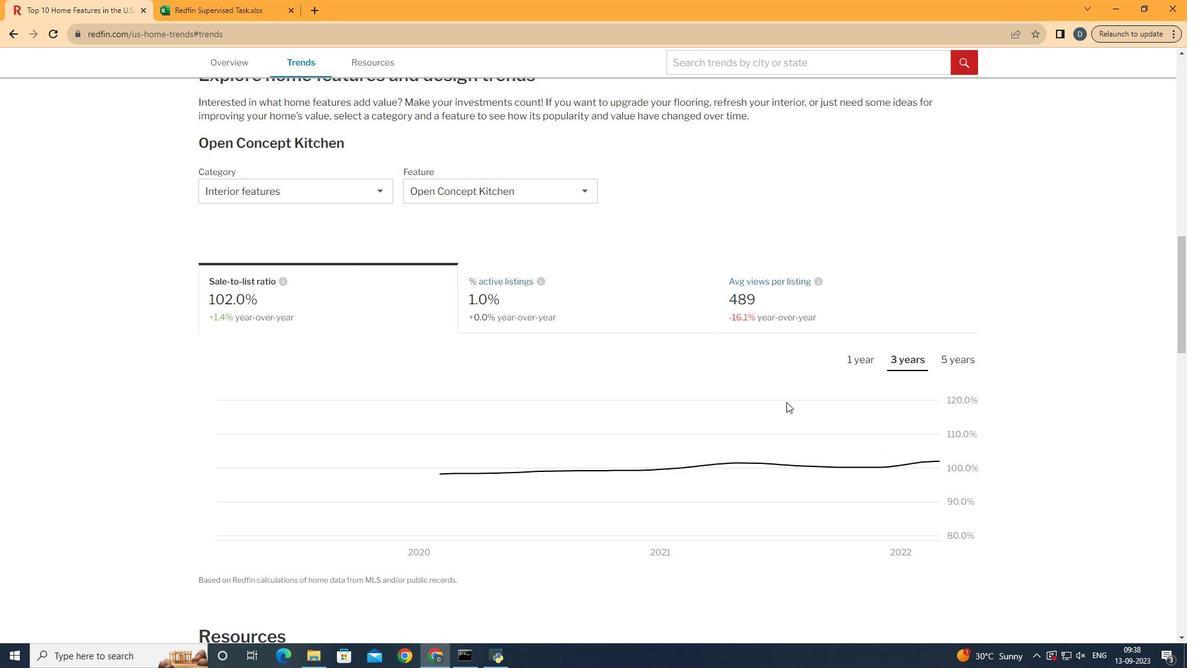 
Action: Mouse pressed left at (919, 365)
Screenshot: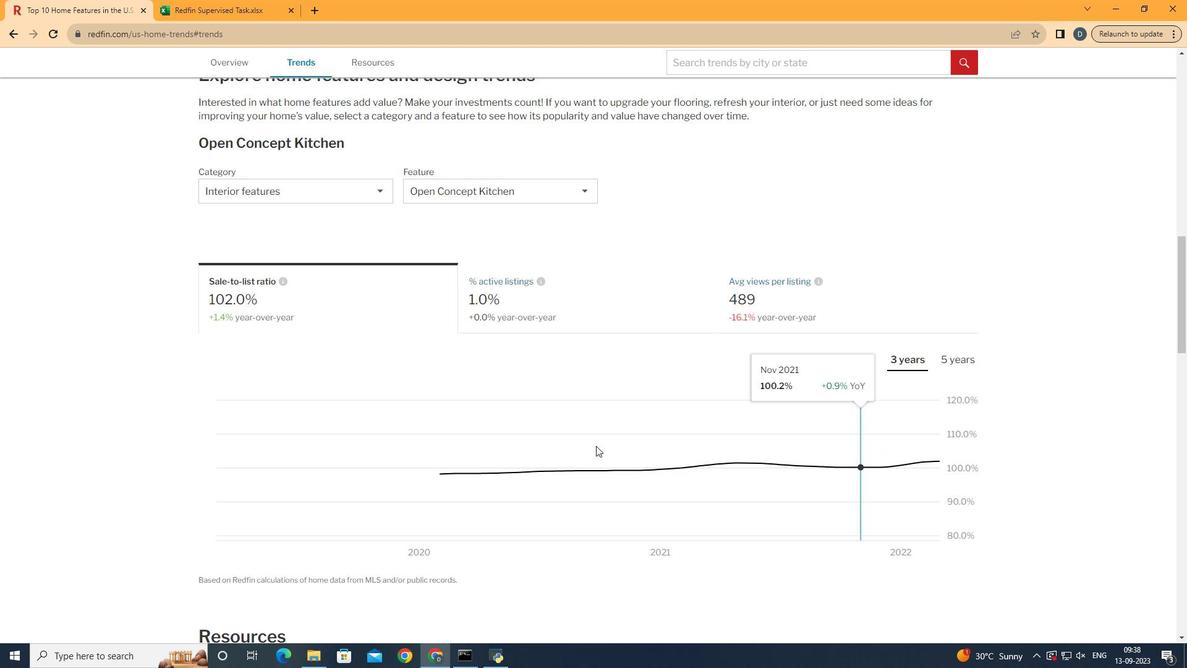 
Action: Mouse moved to (952, 453)
Screenshot: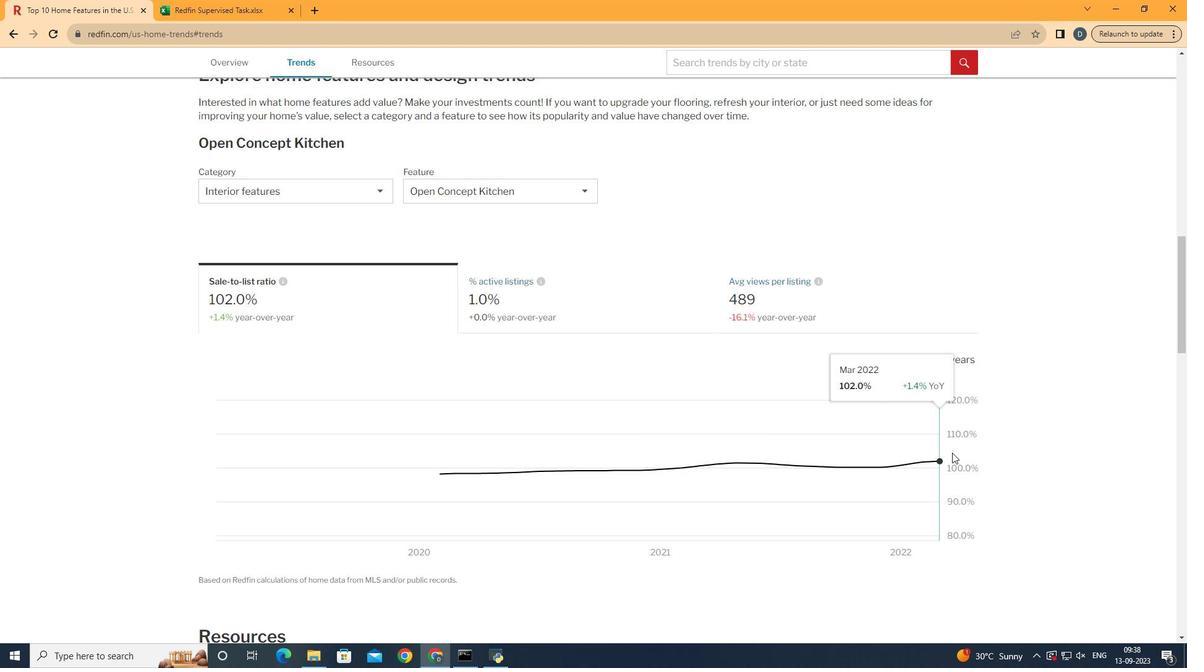 
